 Task: Look for space in Borgomanero, Italy from 15th June, 2023 to 21st June, 2023 for 5 adults in price range Rs.14000 to Rs.25000. Place can be entire place with 3 bedrooms having 3 beds and 3 bathrooms. Property type can be house, flat, guest house. Amenities needed are: washing machine. Booking option can be shelf check-in. Required host language is English.
Action: Mouse moved to (492, 133)
Screenshot: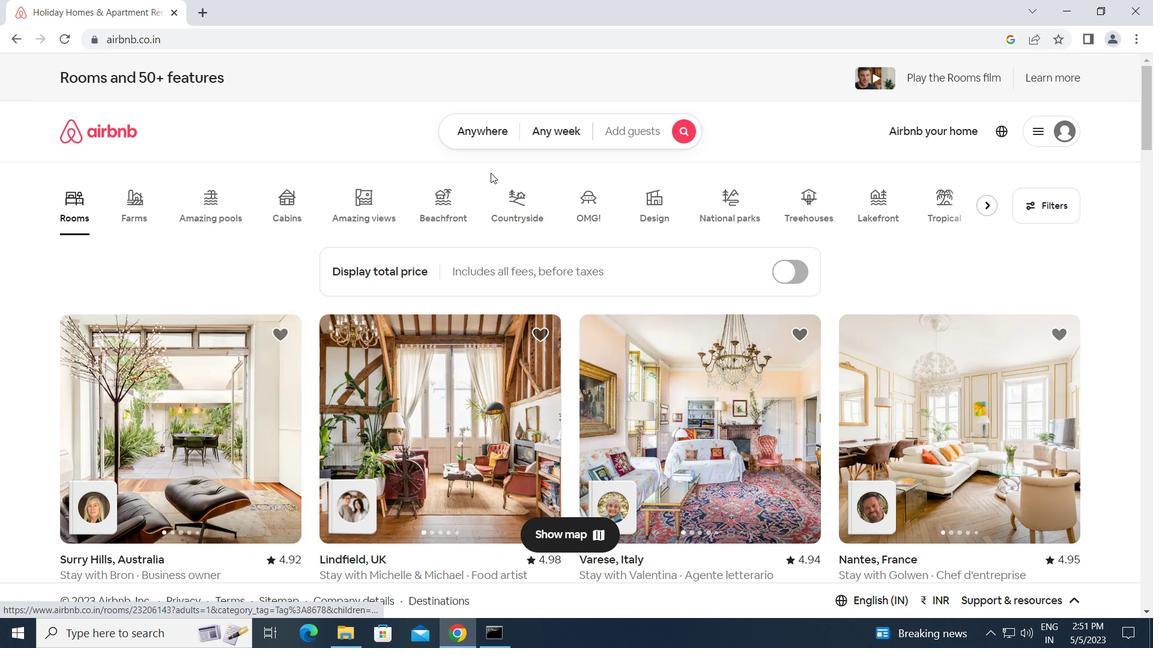 
Action: Mouse pressed left at (492, 133)
Screenshot: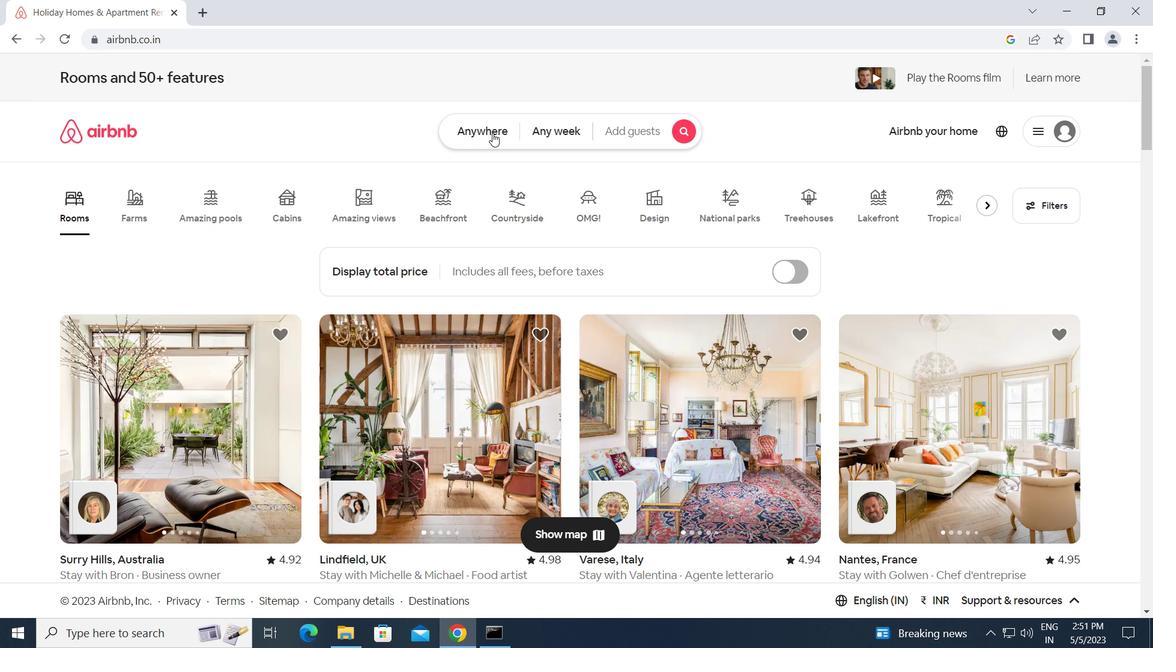 
Action: Mouse moved to (395, 181)
Screenshot: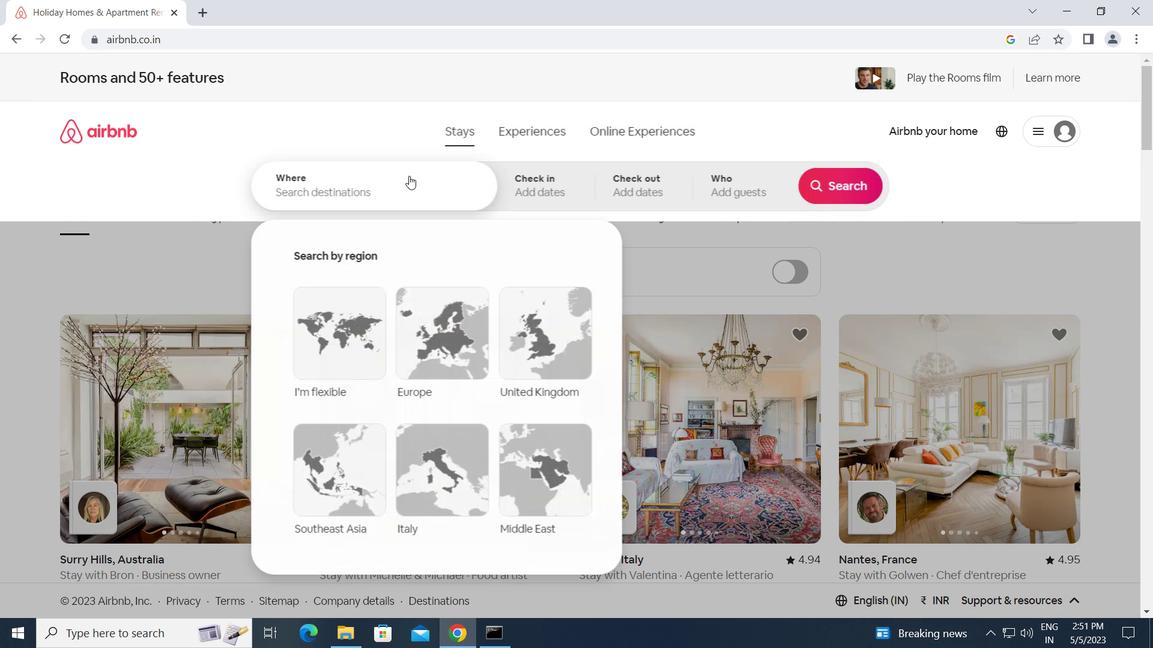 
Action: Mouse pressed left at (395, 181)
Screenshot: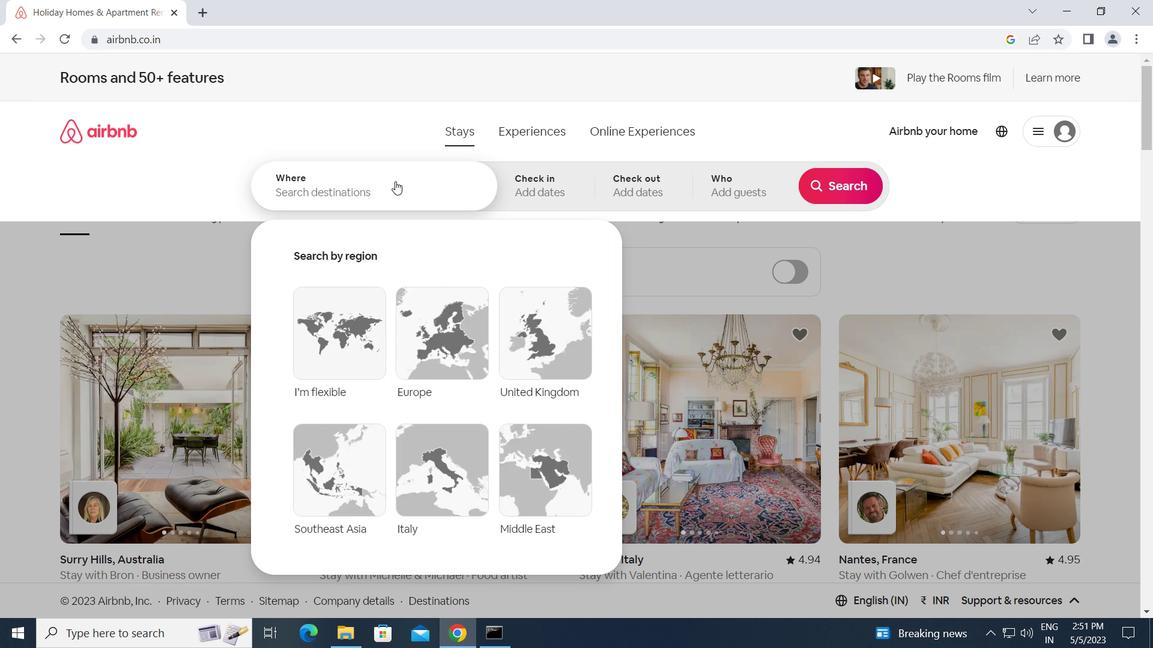 
Action: Key pressed b<Key.caps_lock>orgomanero,<Key.space><Key.caps_lock>i<Key.caps_lock>taly<Key.enter>
Screenshot: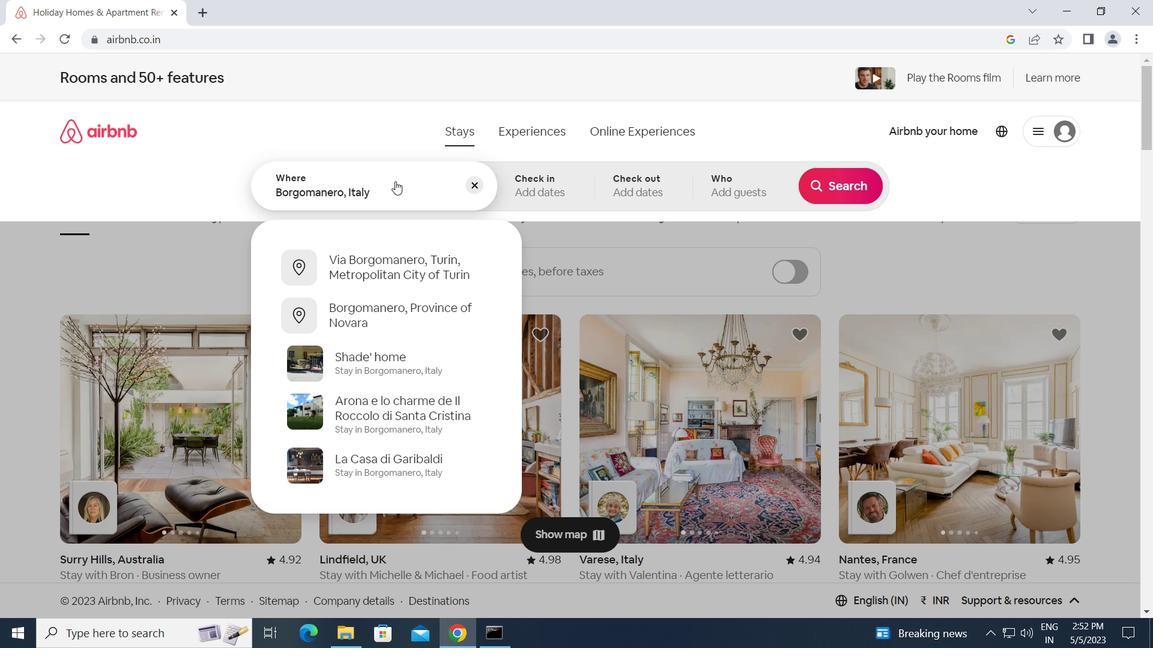 
Action: Mouse moved to (756, 437)
Screenshot: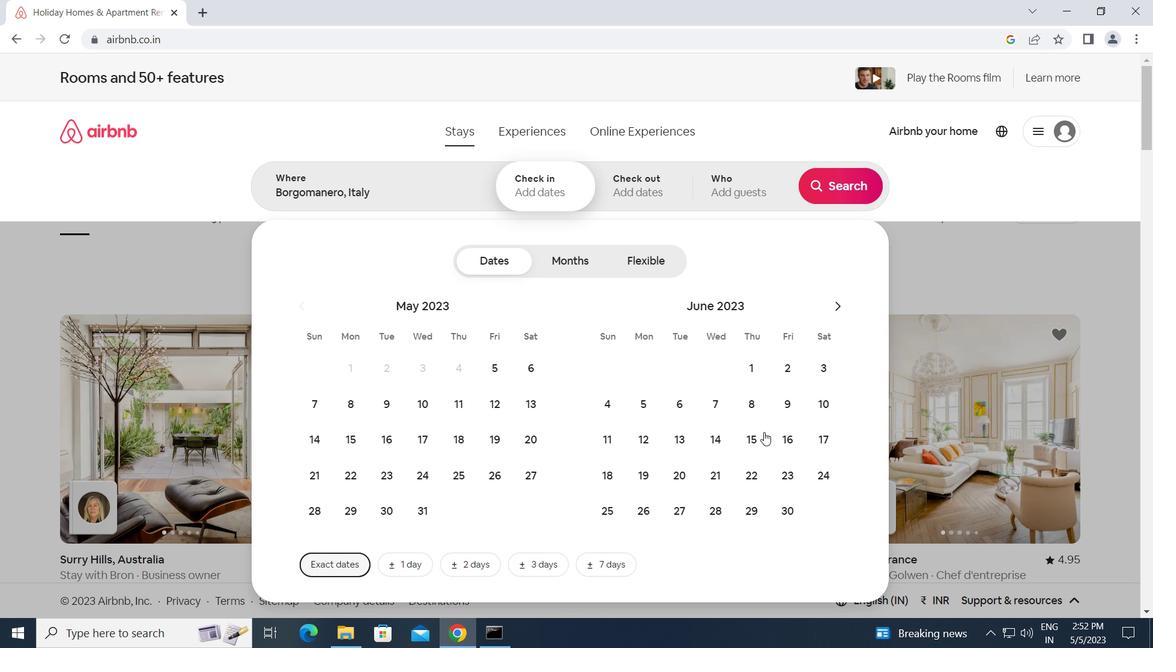 
Action: Mouse pressed left at (756, 437)
Screenshot: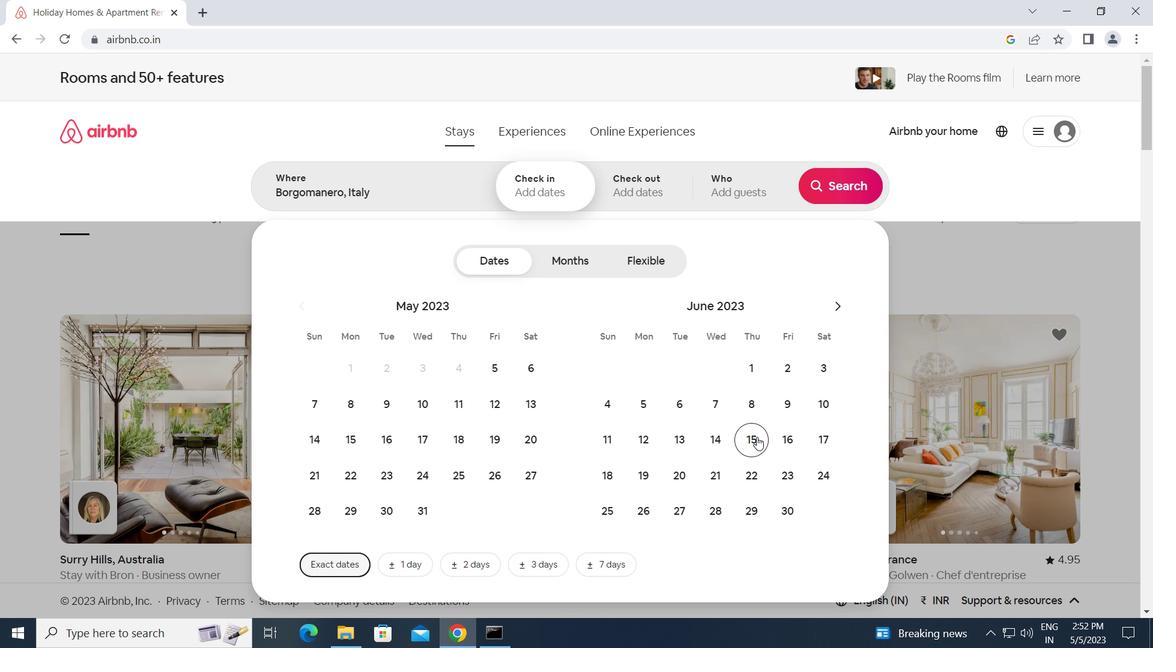 
Action: Mouse moved to (711, 470)
Screenshot: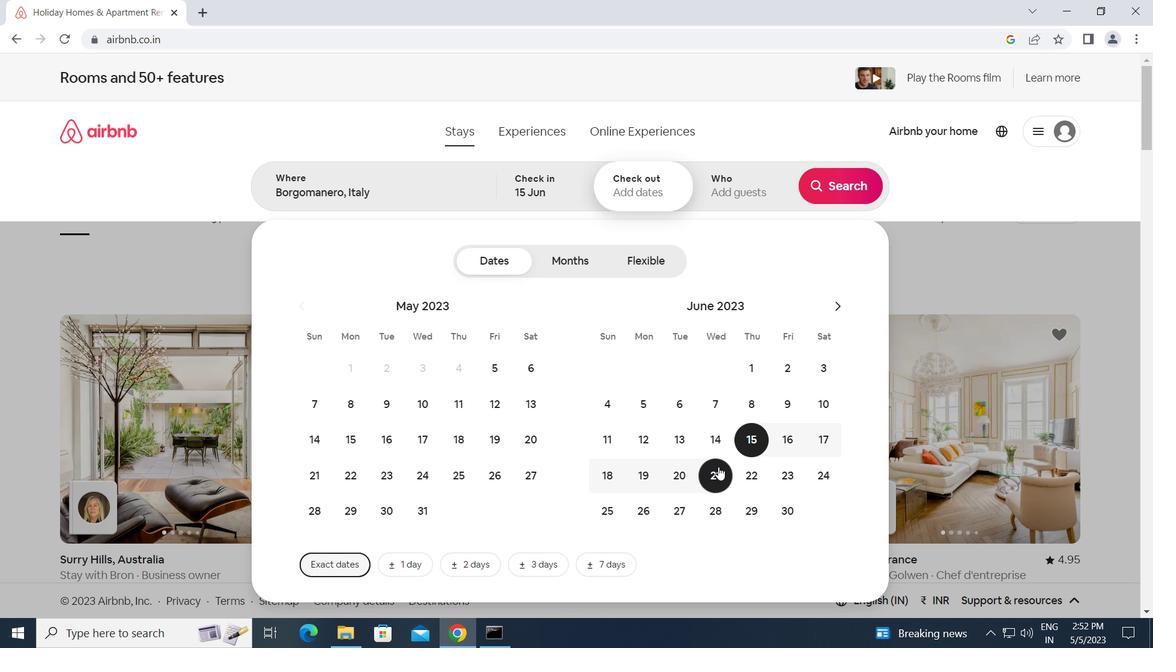 
Action: Mouse pressed left at (711, 470)
Screenshot: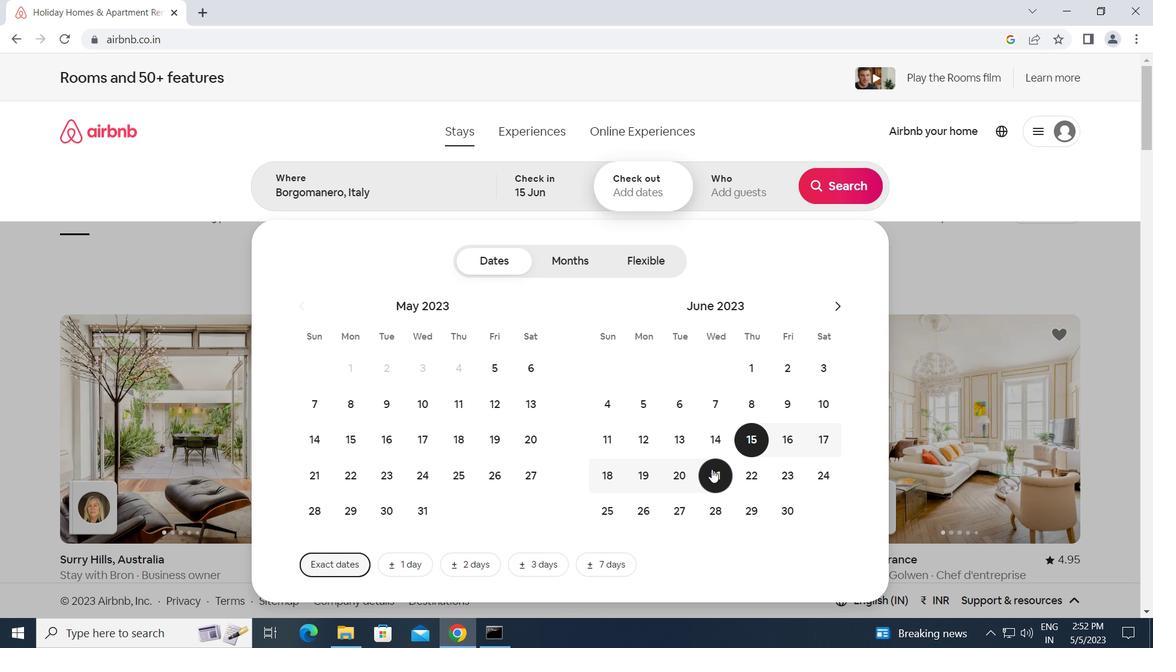 
Action: Mouse moved to (724, 195)
Screenshot: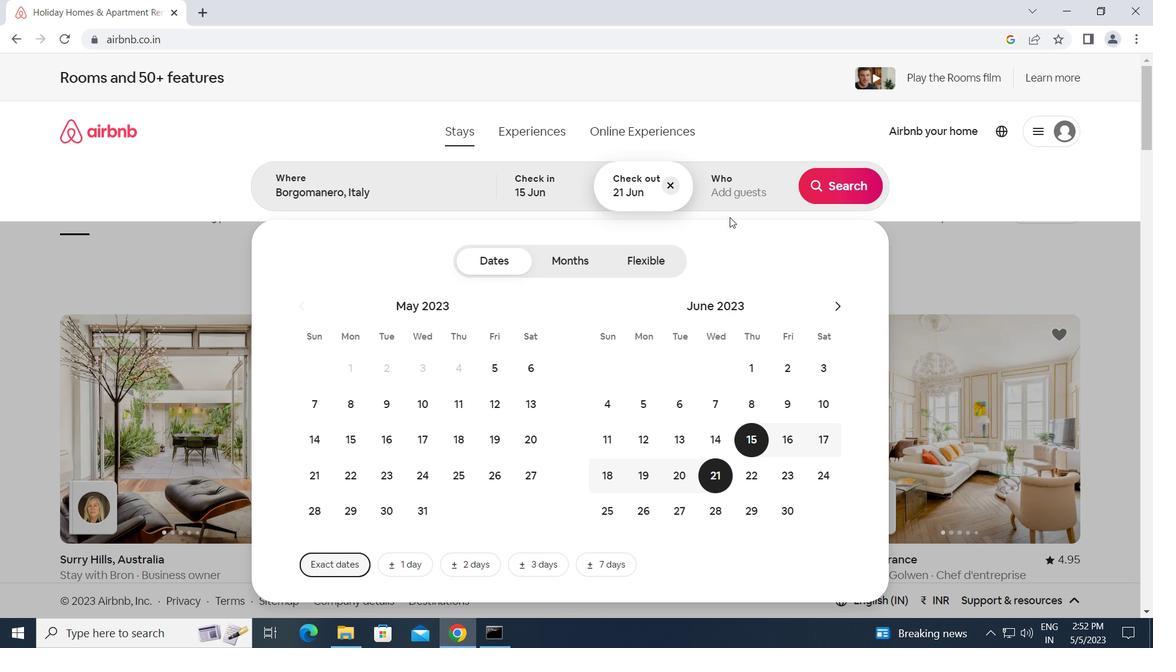 
Action: Mouse pressed left at (724, 195)
Screenshot: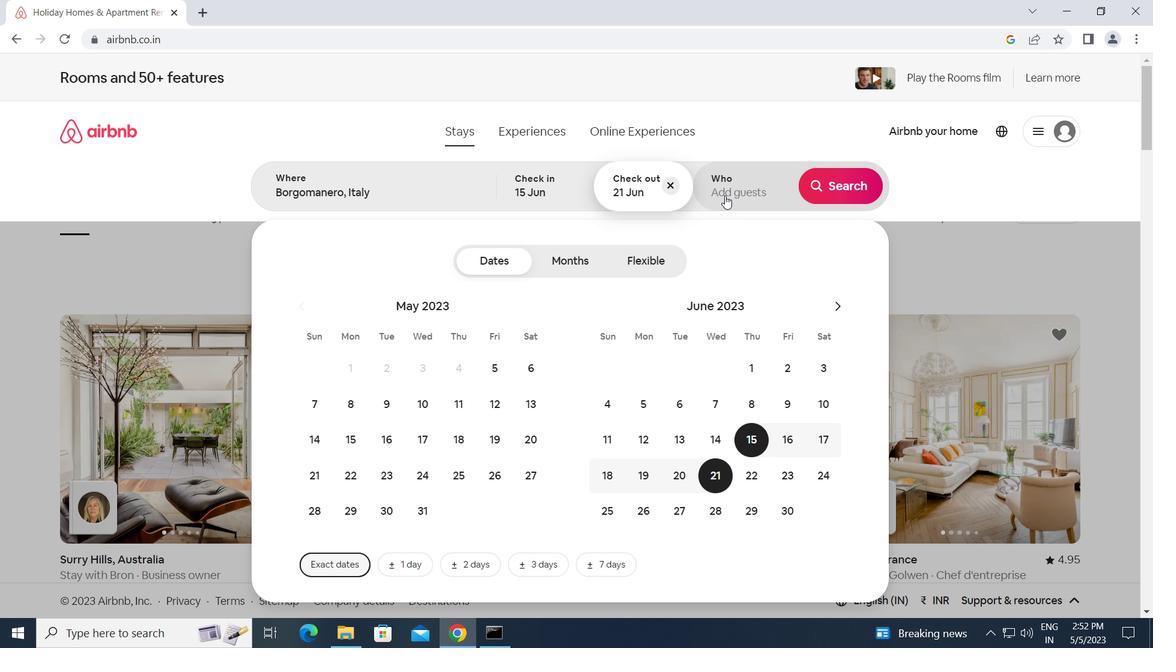 
Action: Mouse moved to (849, 263)
Screenshot: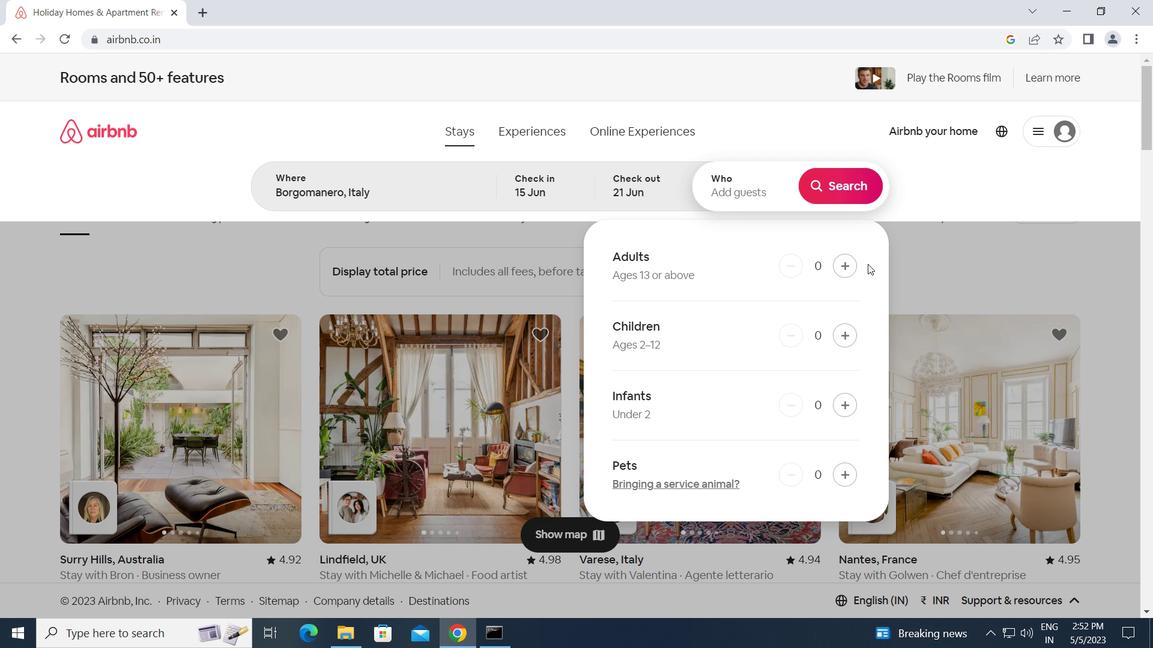 
Action: Mouse pressed left at (849, 263)
Screenshot: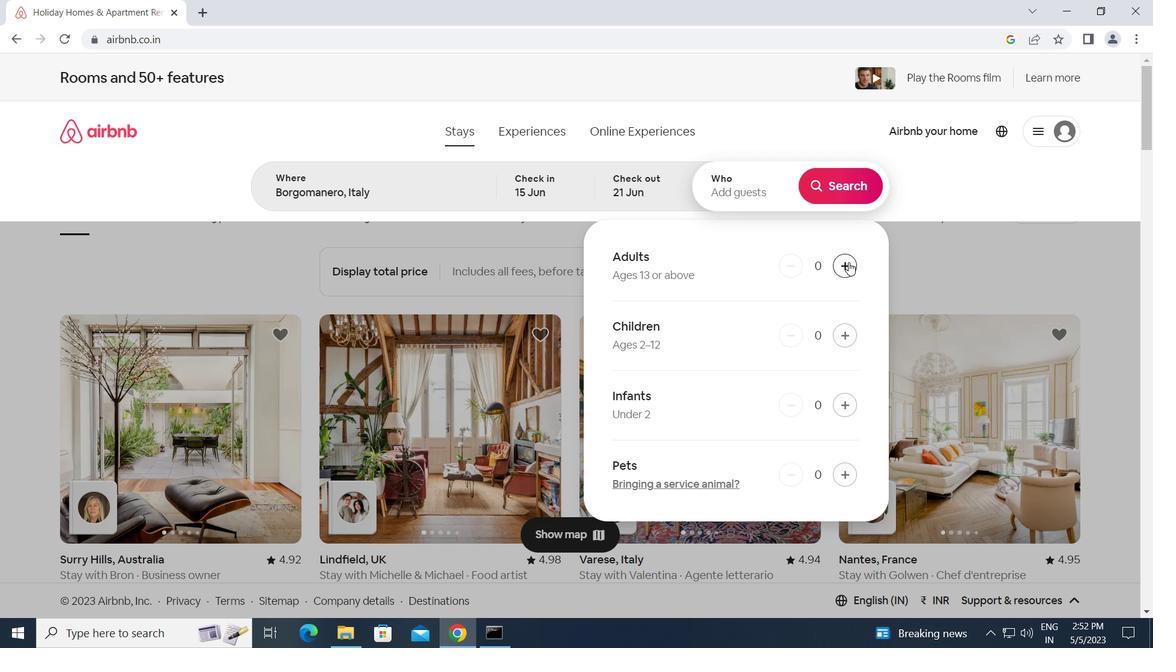 
Action: Mouse pressed left at (849, 263)
Screenshot: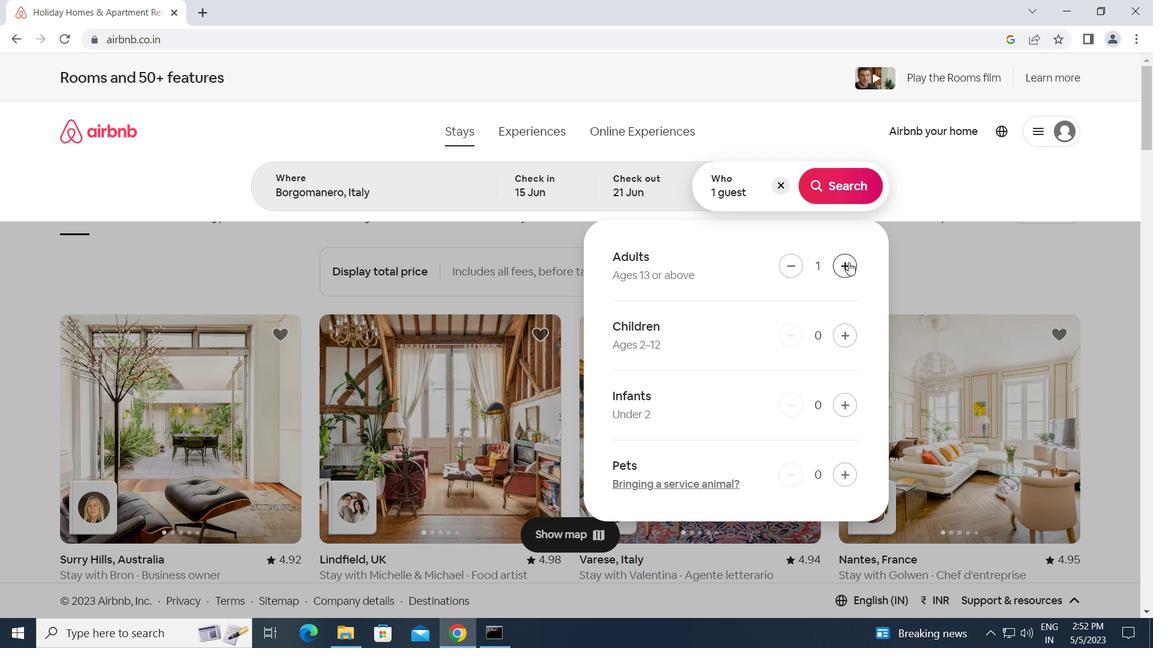 
Action: Mouse pressed left at (849, 263)
Screenshot: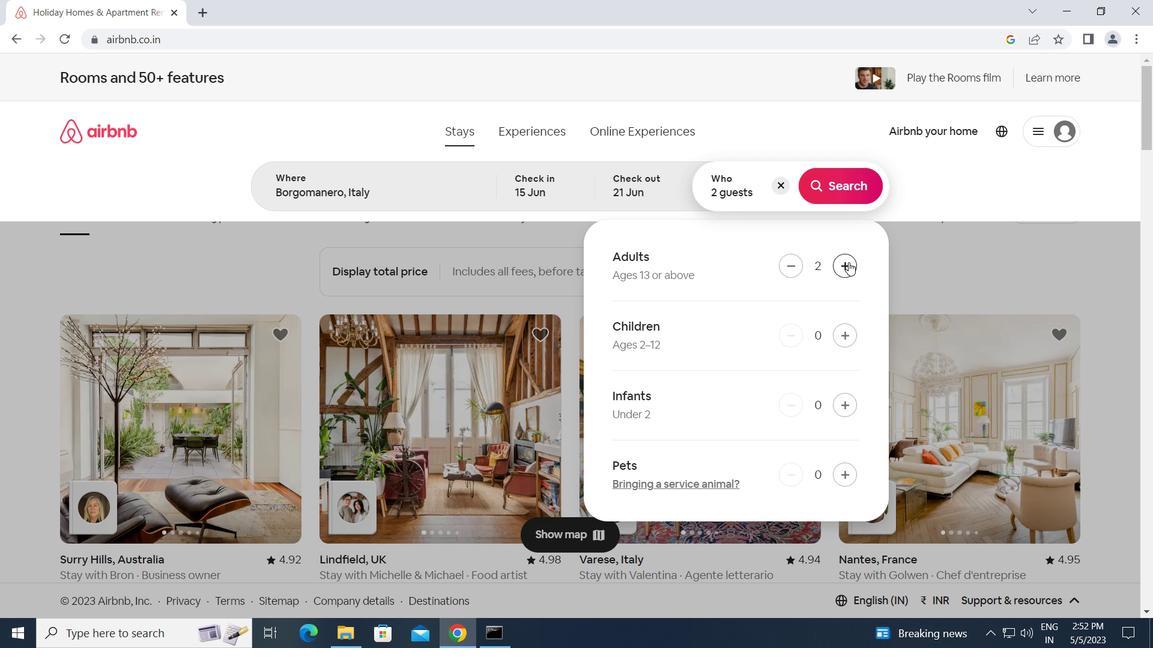 
Action: Mouse pressed left at (849, 263)
Screenshot: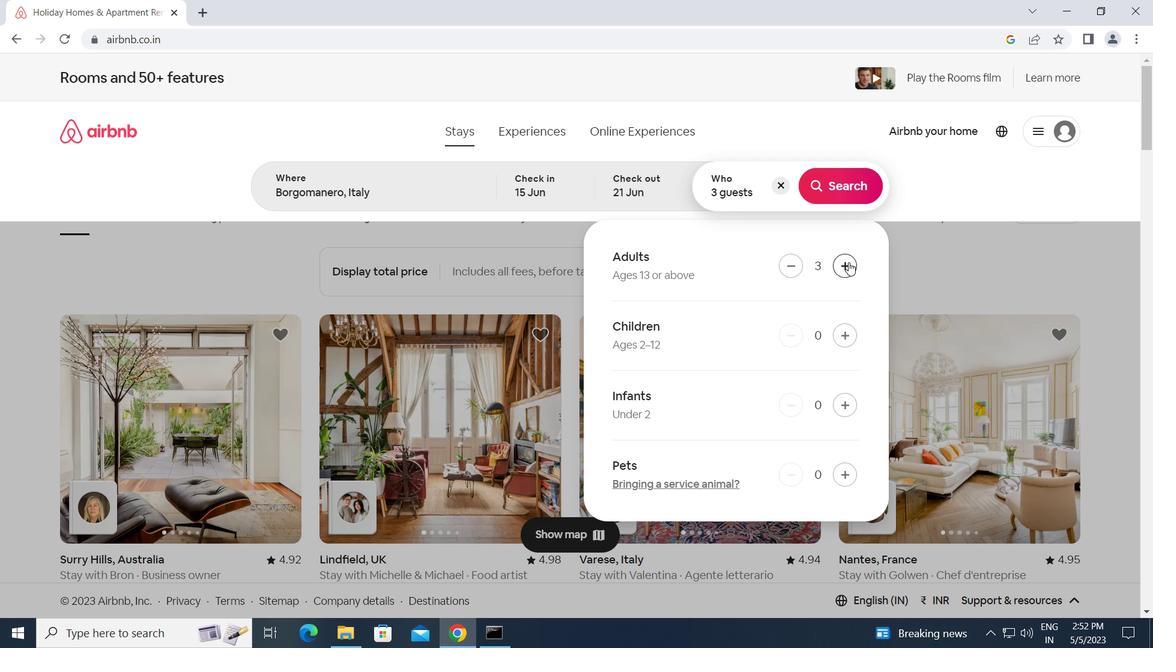 
Action: Mouse pressed left at (849, 263)
Screenshot: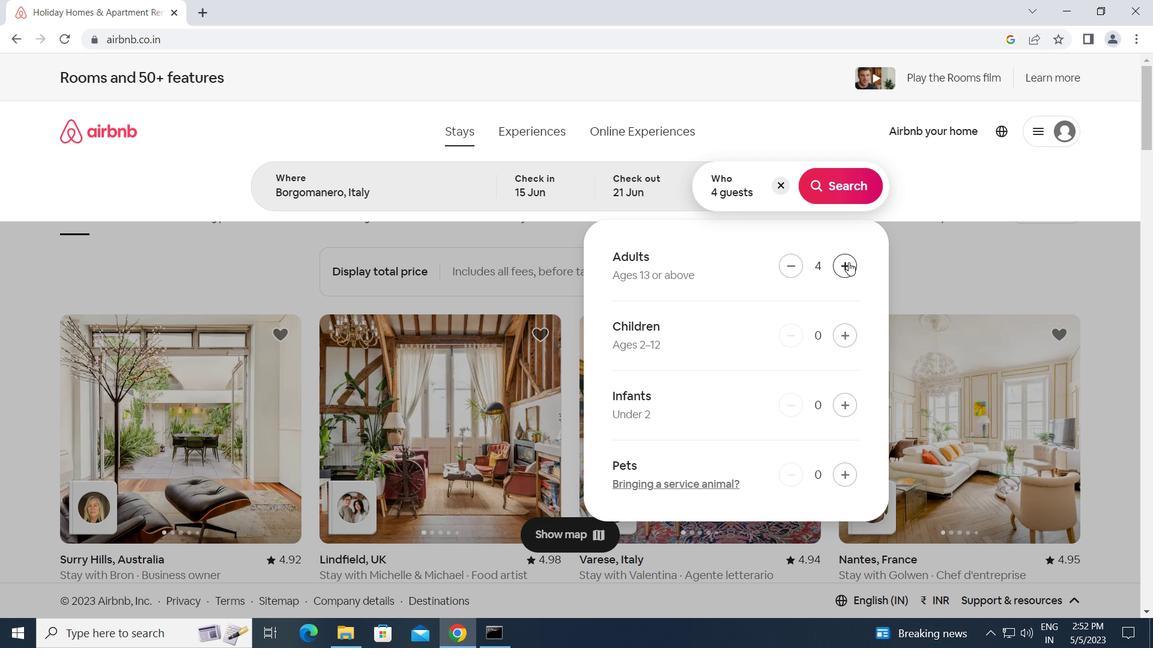 
Action: Mouse moved to (837, 181)
Screenshot: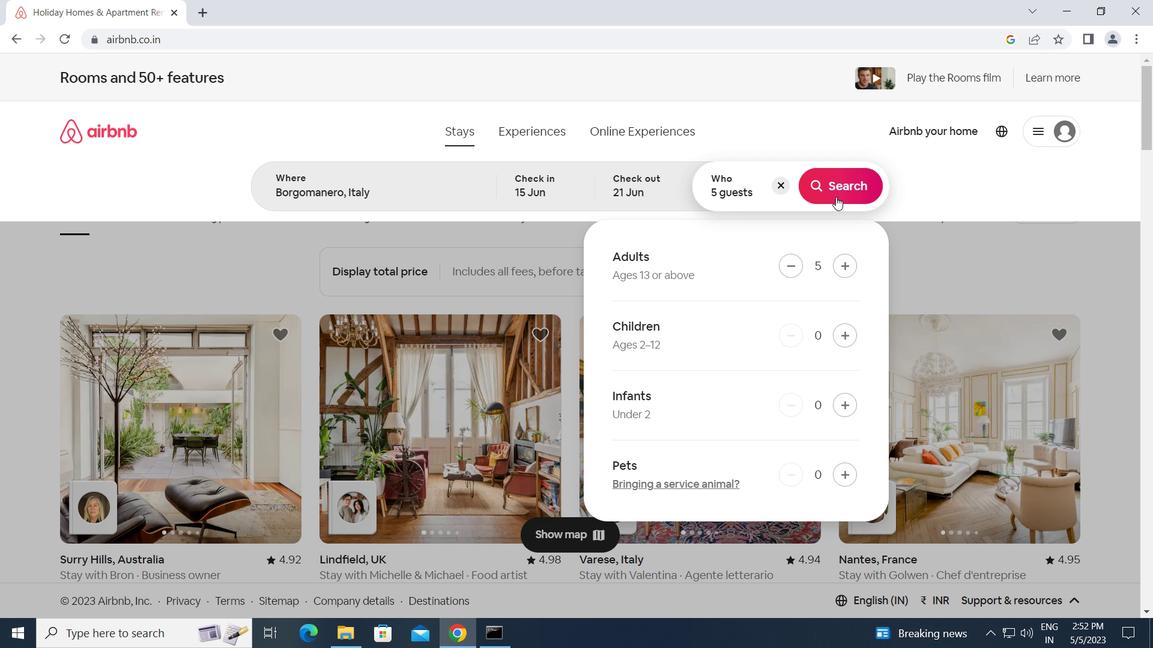 
Action: Mouse pressed left at (837, 181)
Screenshot: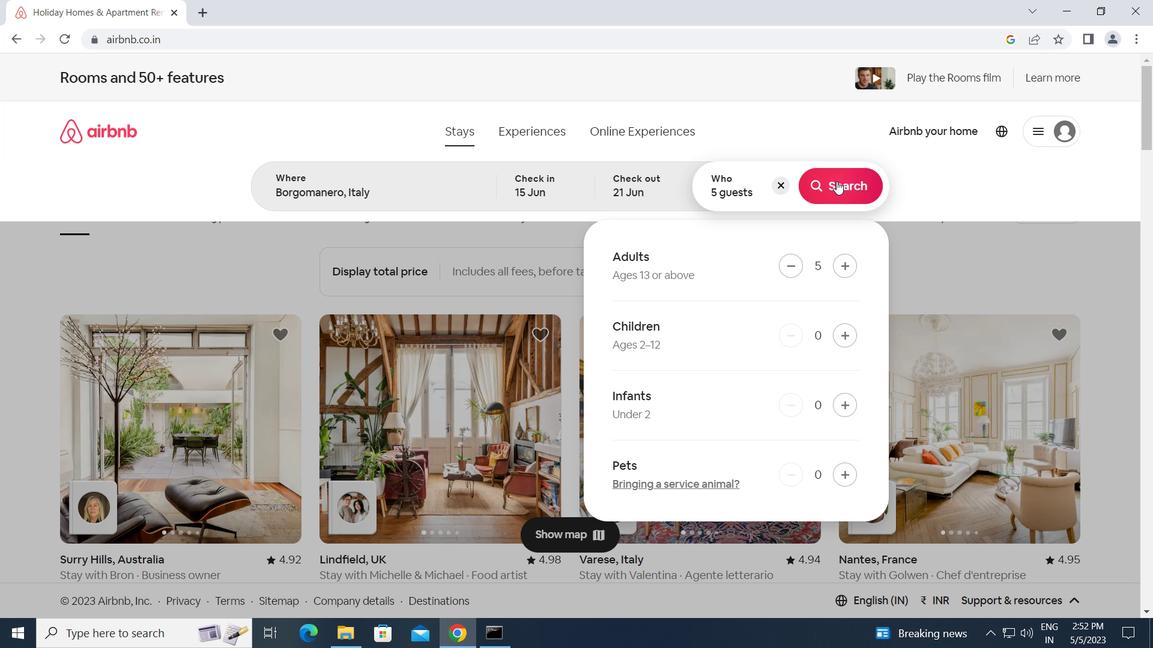 
Action: Mouse moved to (1083, 142)
Screenshot: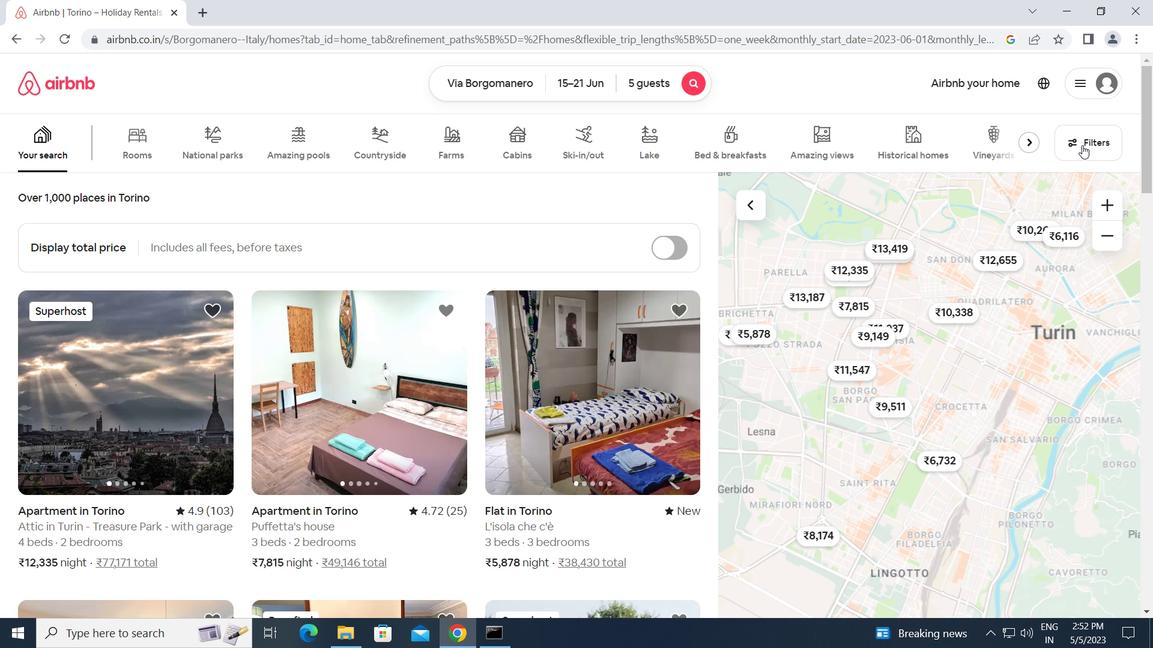 
Action: Mouse pressed left at (1083, 142)
Screenshot: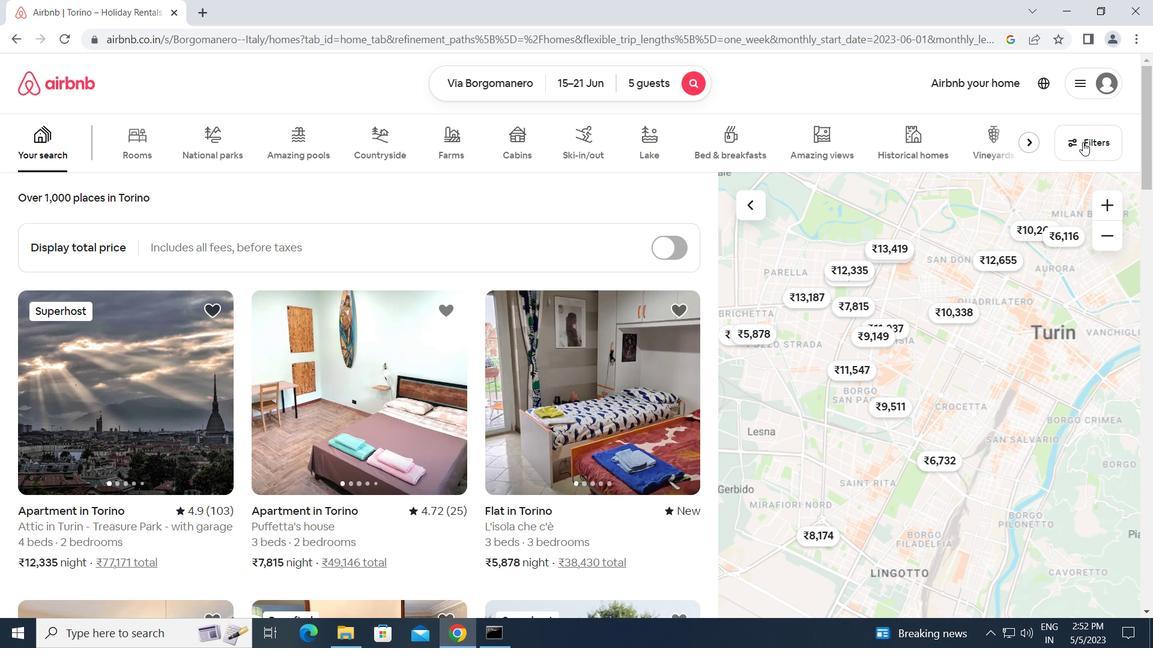 
Action: Mouse moved to (363, 481)
Screenshot: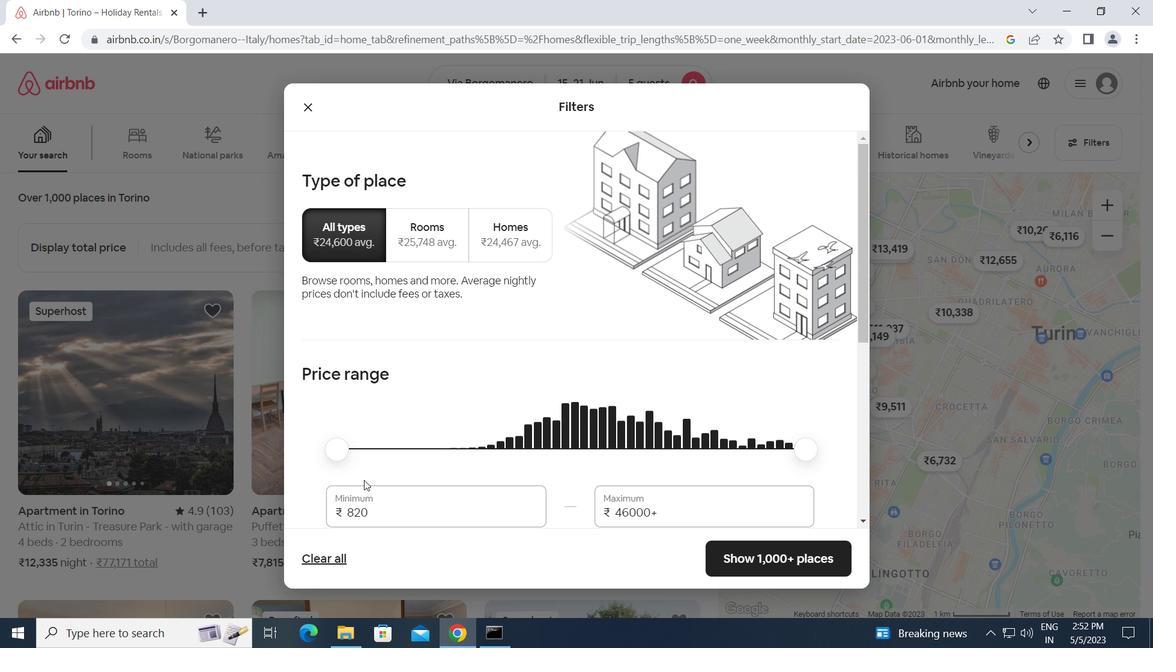 
Action: Mouse scrolled (363, 480) with delta (0, 0)
Screenshot: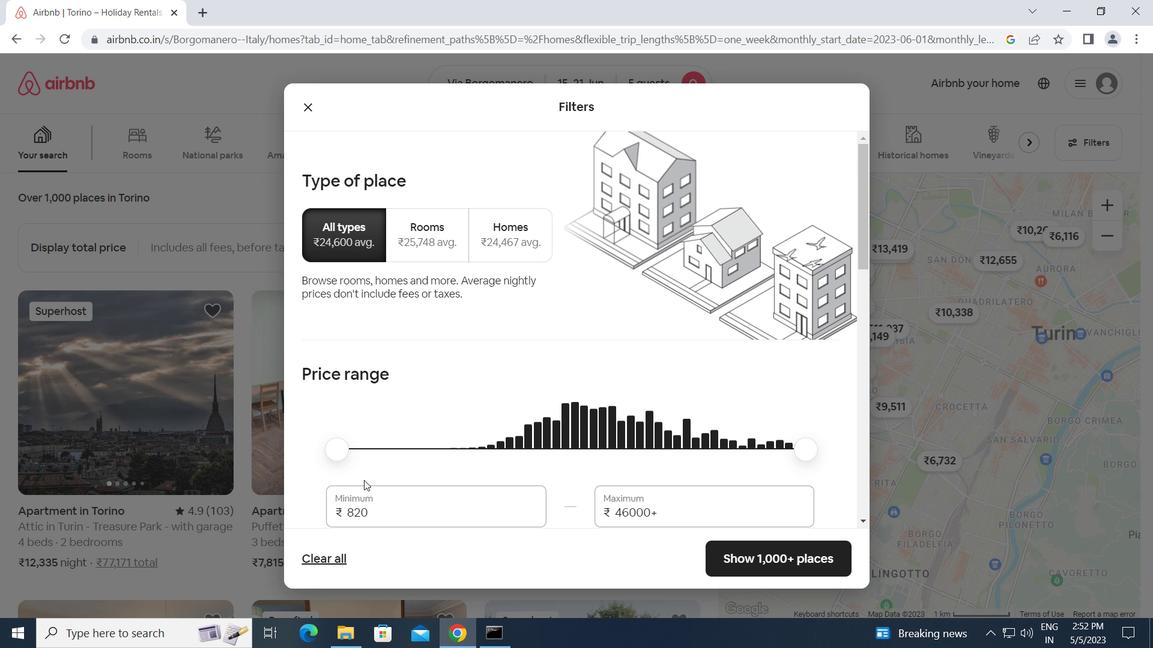 
Action: Mouse scrolled (363, 480) with delta (0, 0)
Screenshot: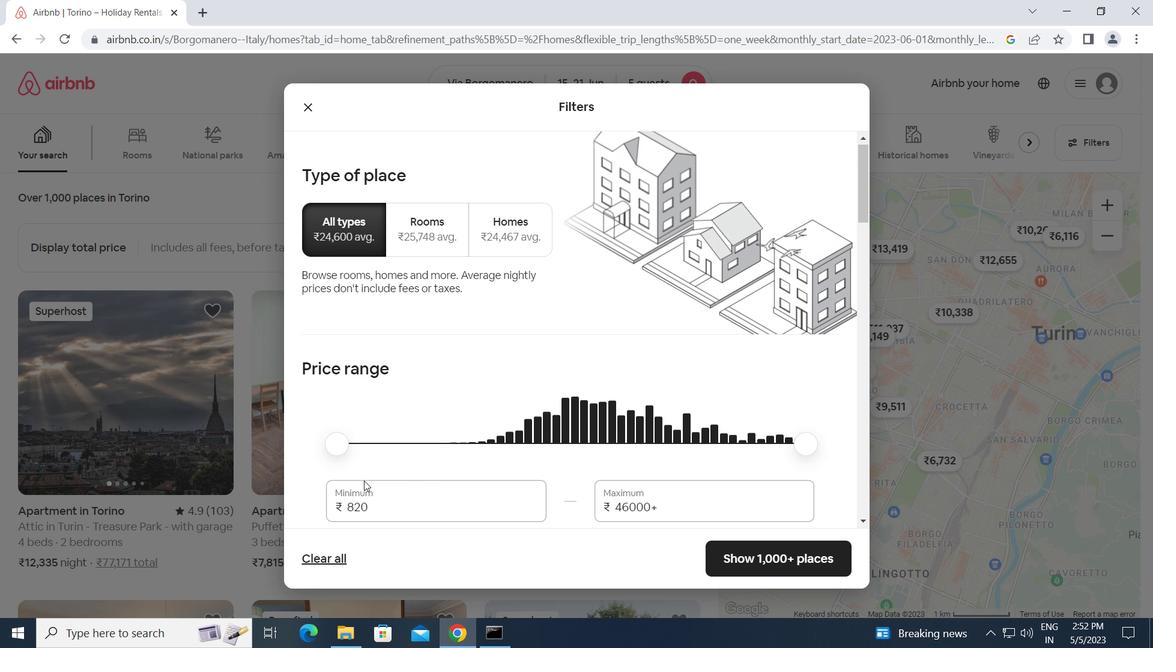 
Action: Mouse moved to (387, 369)
Screenshot: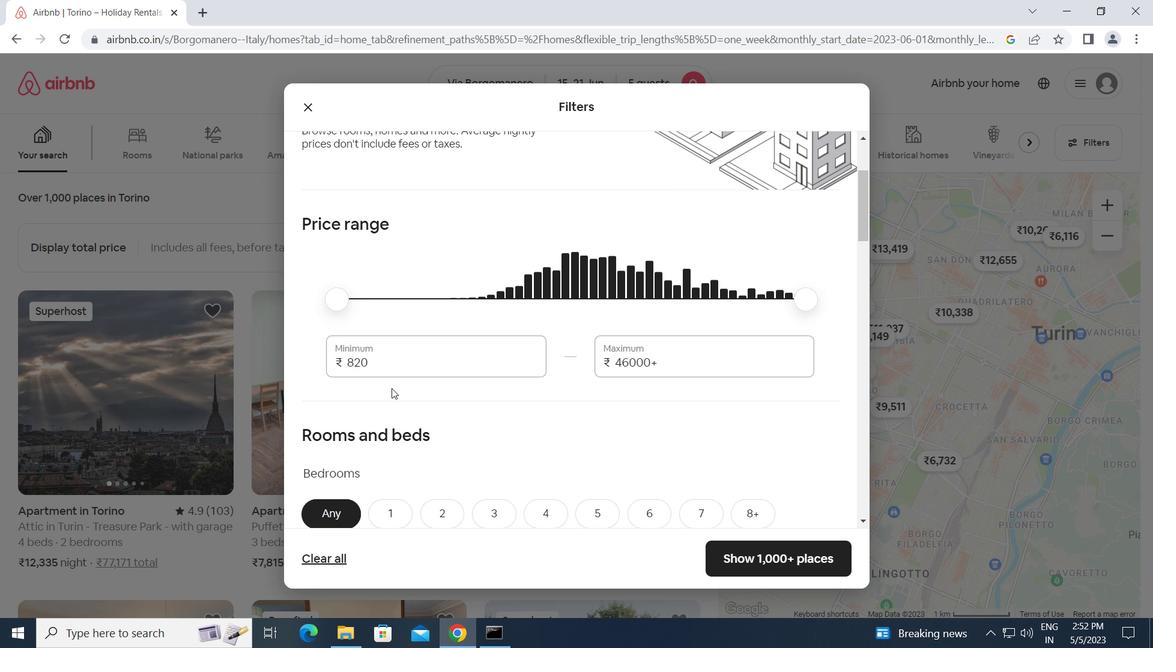 
Action: Mouse pressed left at (387, 369)
Screenshot: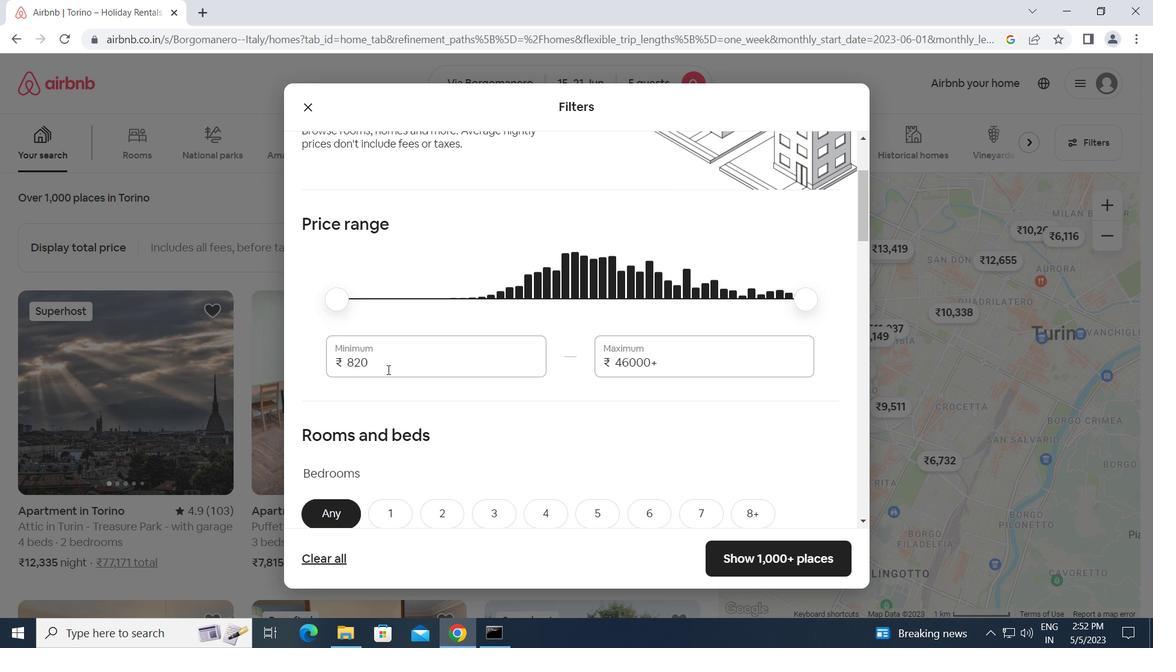 
Action: Mouse moved to (327, 365)
Screenshot: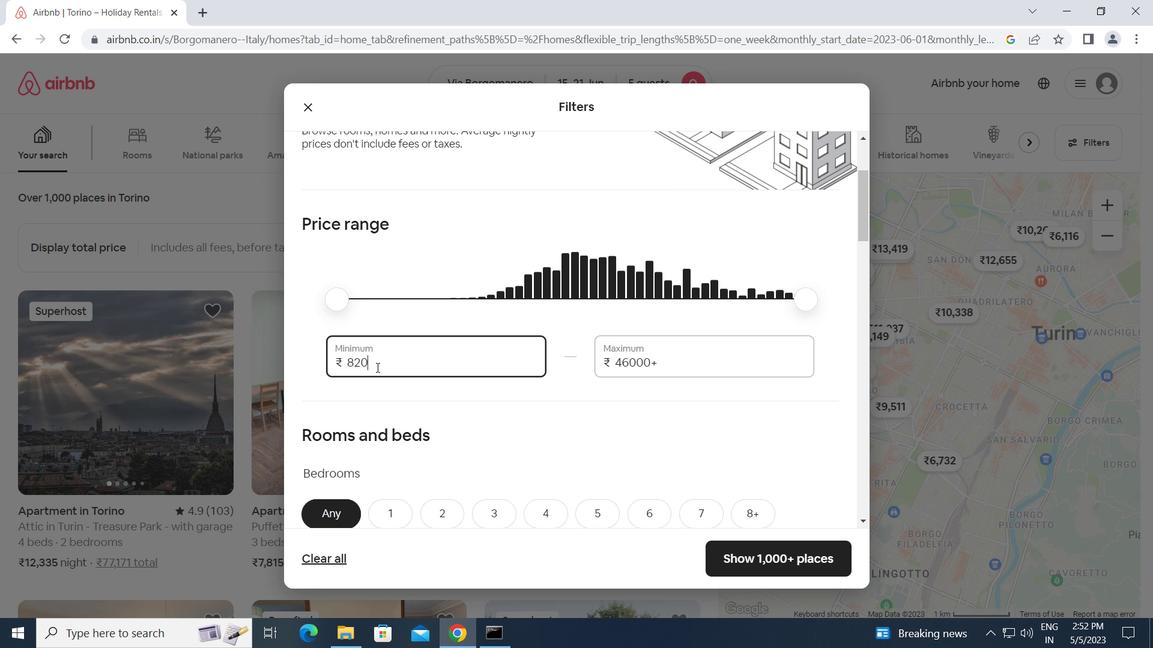 
Action: Key pressed 14
Screenshot: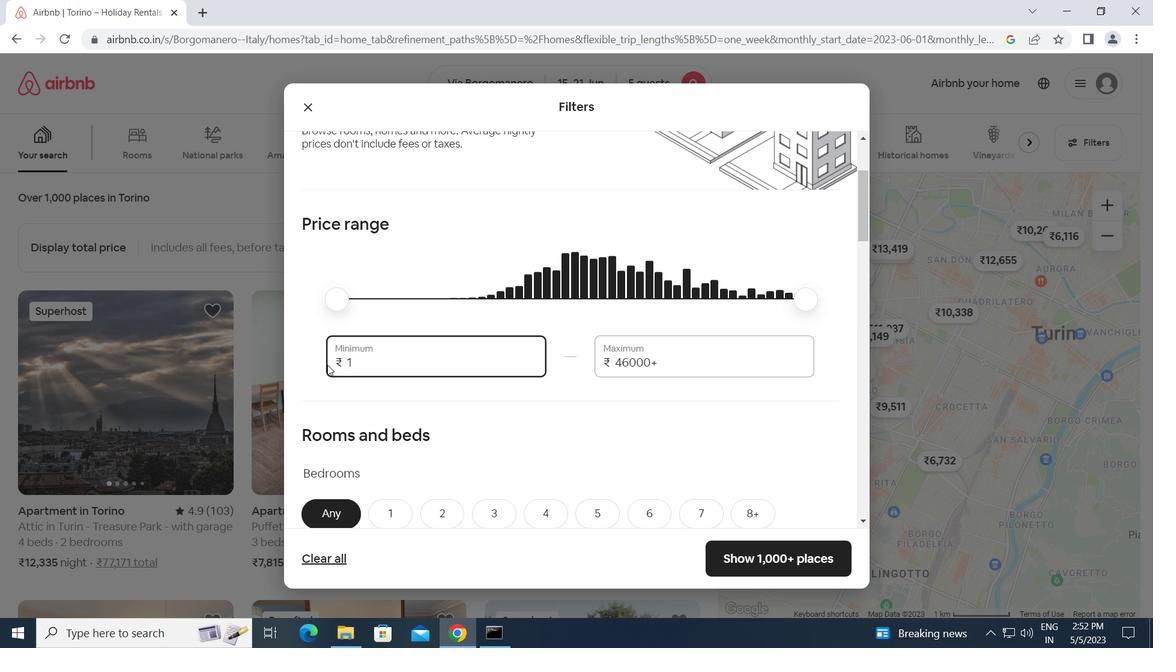
Action: Mouse moved to (306, 402)
Screenshot: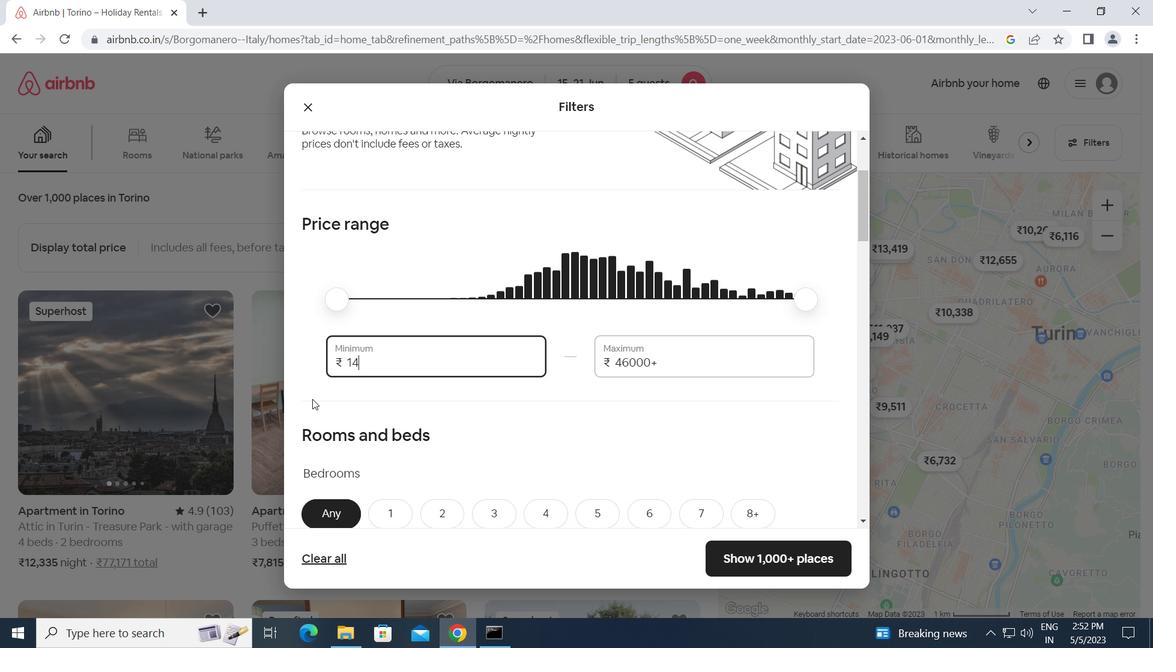 
Action: Key pressed 000<Key.tab>25000
Screenshot: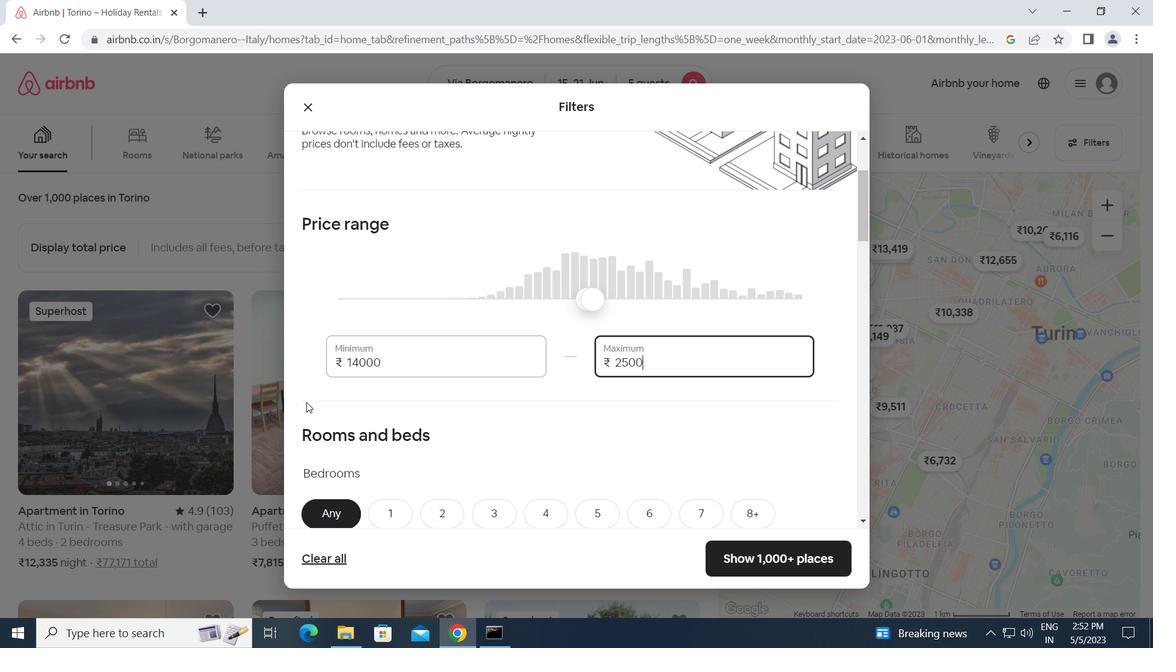 
Action: Mouse moved to (446, 482)
Screenshot: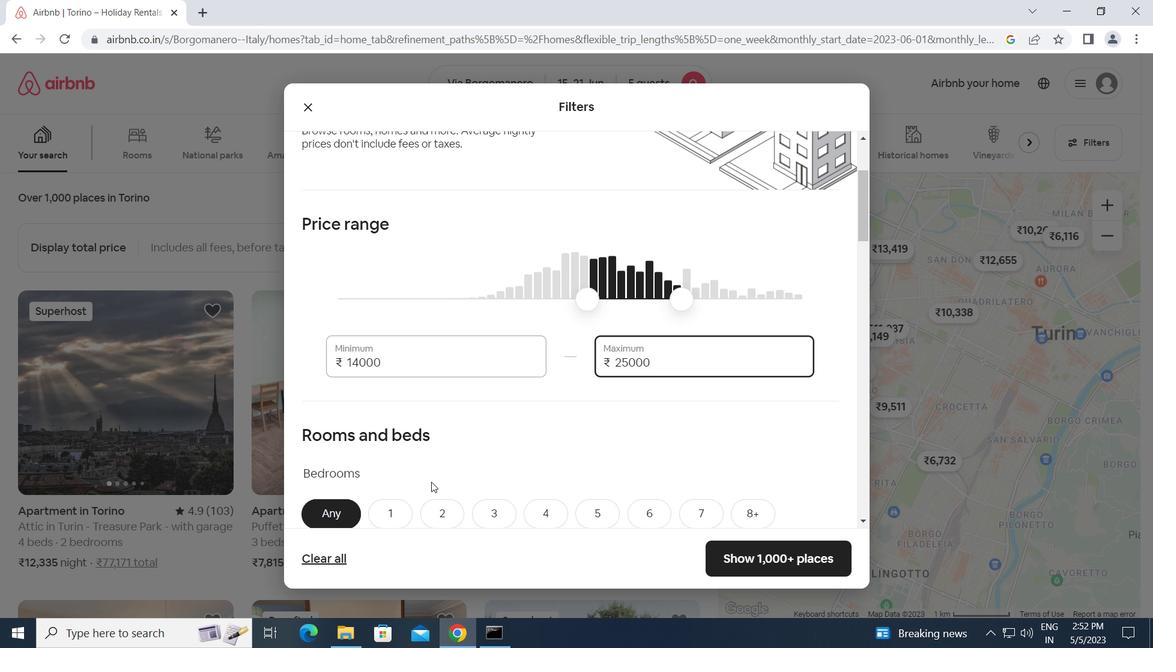 
Action: Mouse scrolled (446, 482) with delta (0, 0)
Screenshot: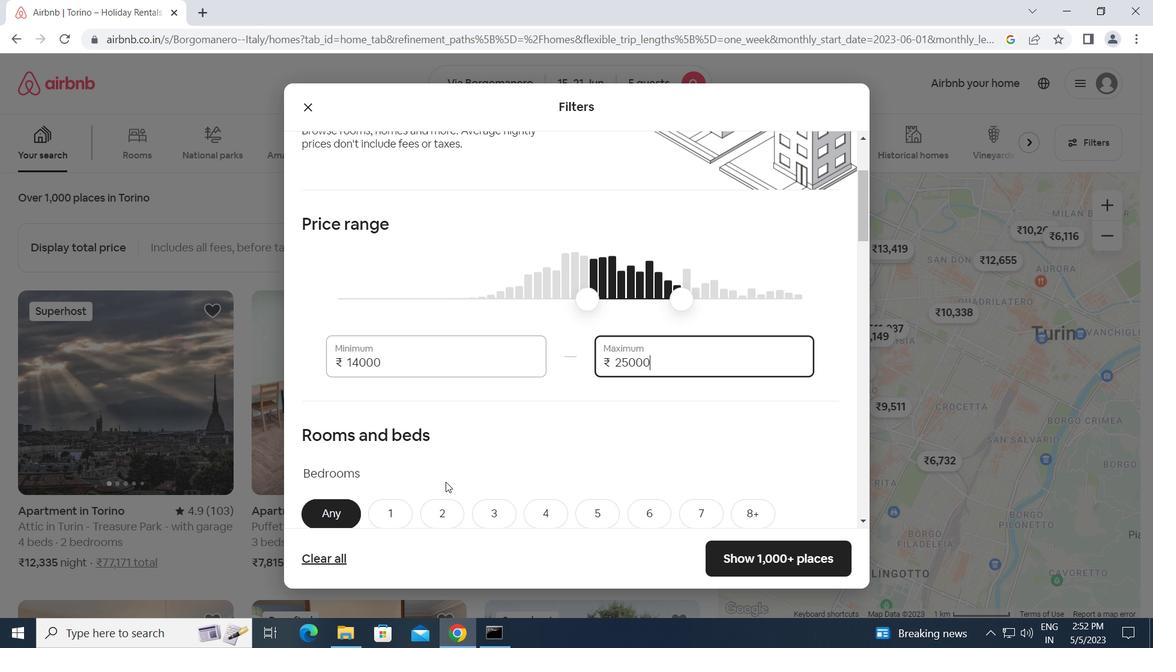 
Action: Mouse scrolled (446, 482) with delta (0, 0)
Screenshot: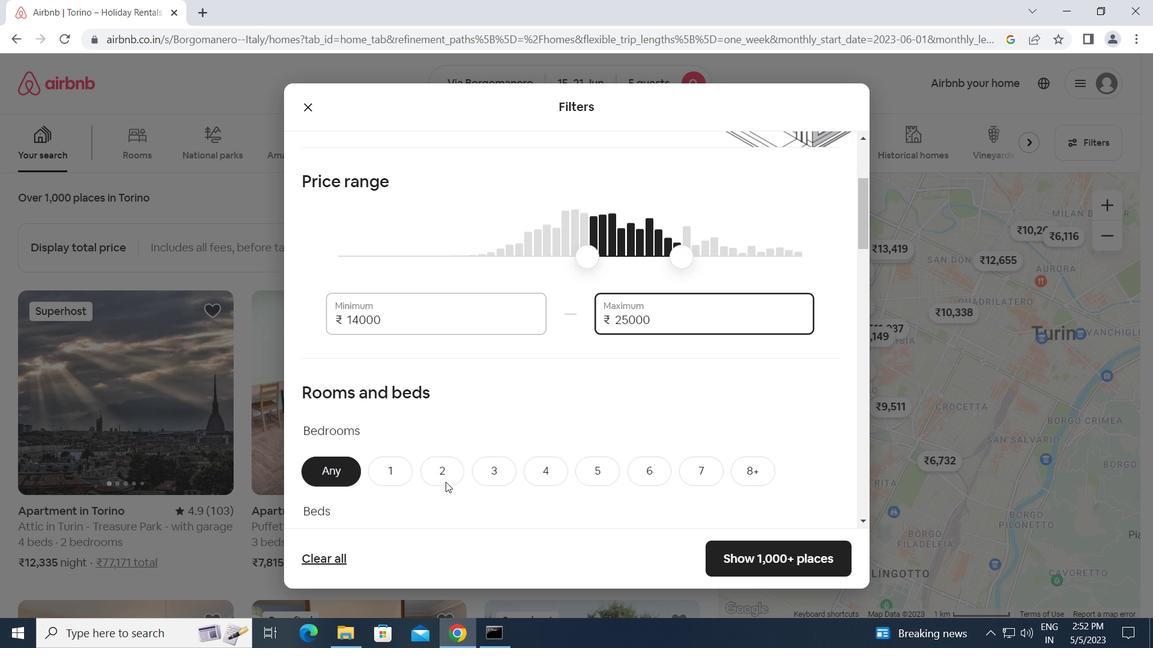 
Action: Mouse scrolled (446, 482) with delta (0, 0)
Screenshot: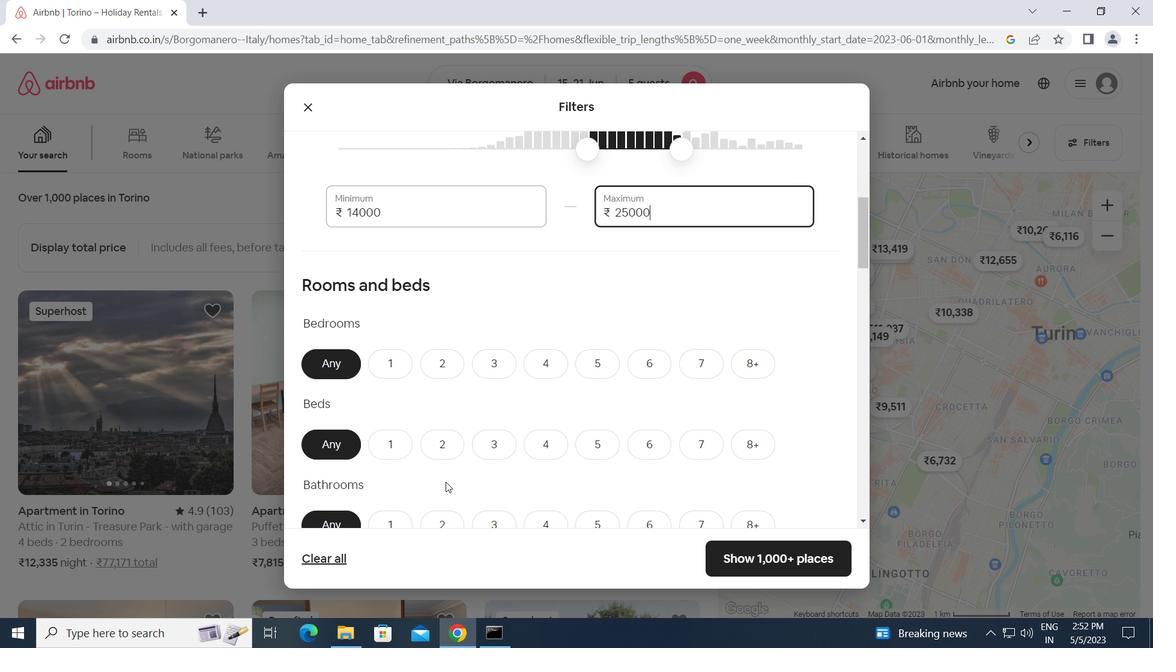 
Action: Mouse moved to (497, 294)
Screenshot: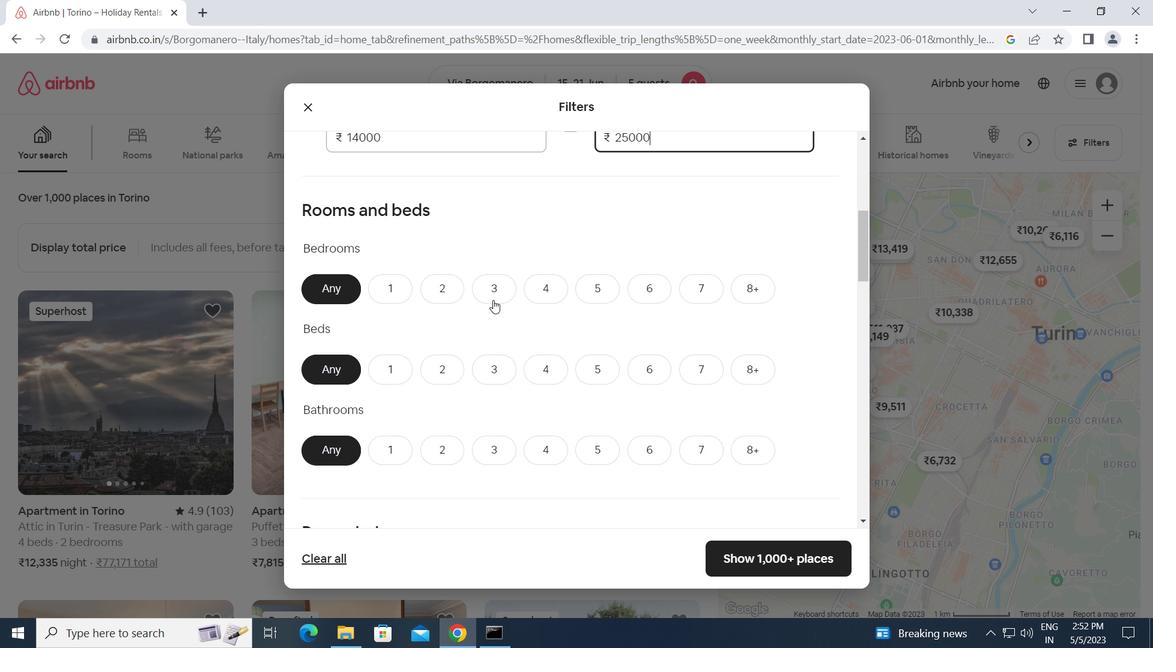 
Action: Mouse pressed left at (497, 294)
Screenshot: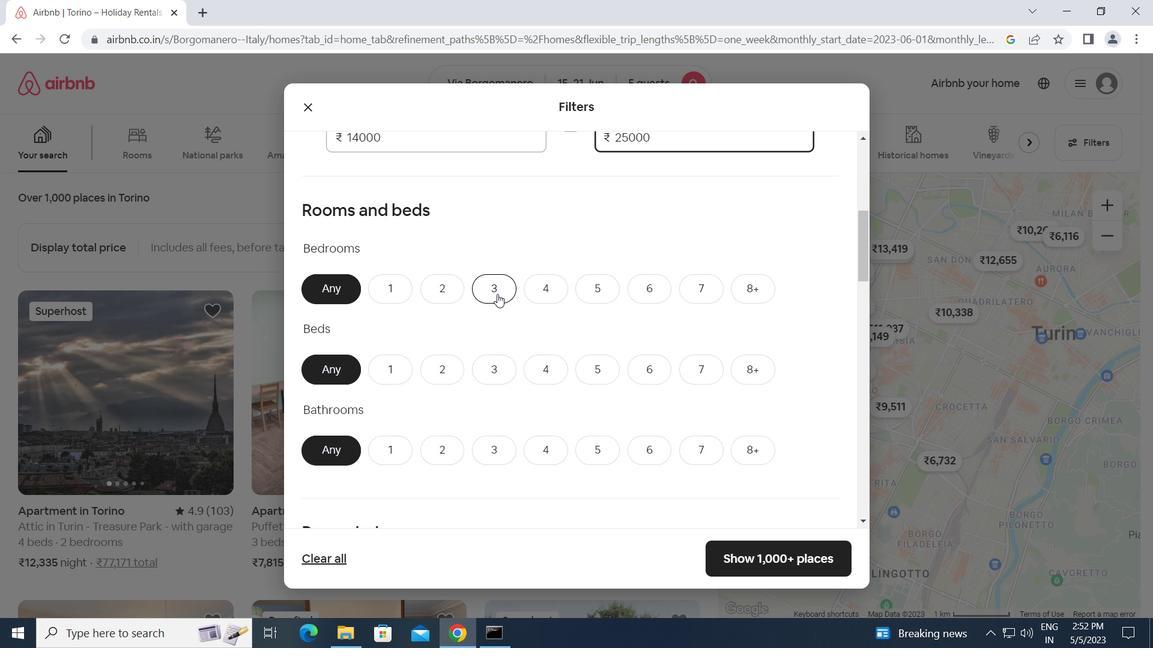 
Action: Mouse moved to (490, 368)
Screenshot: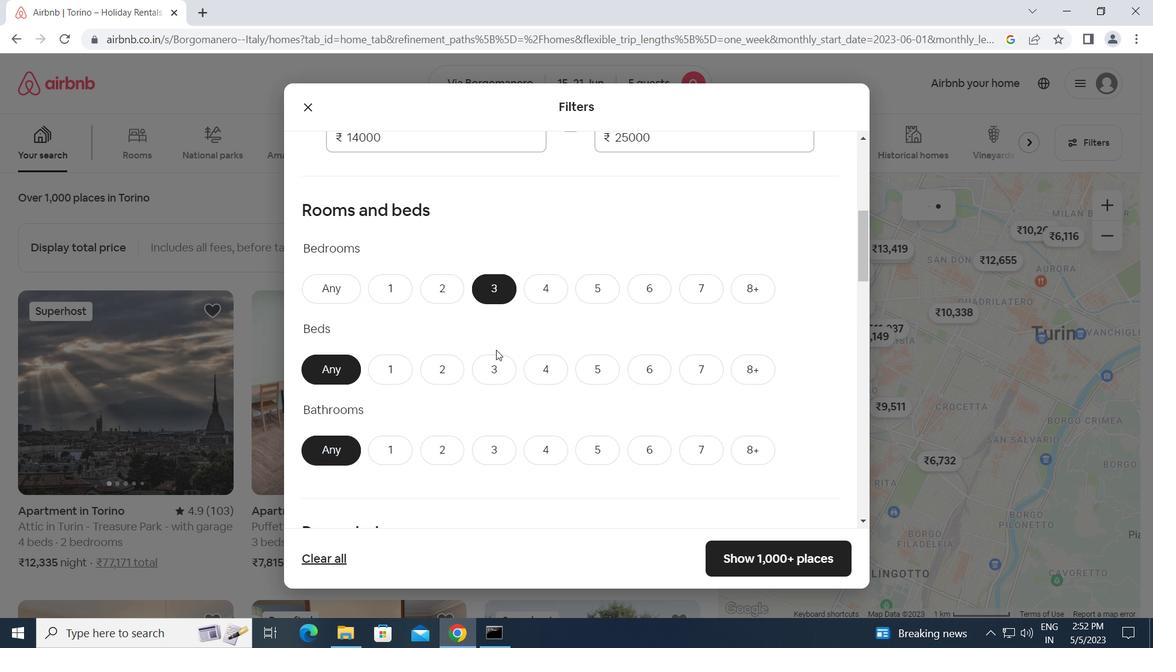 
Action: Mouse pressed left at (490, 368)
Screenshot: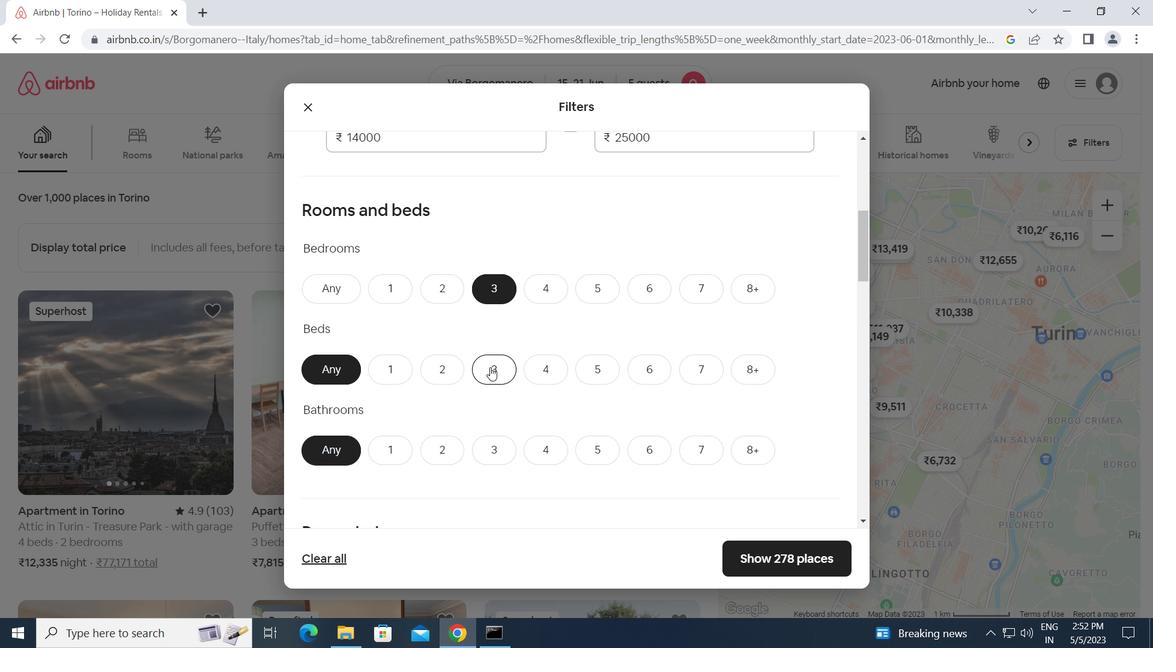 
Action: Mouse moved to (504, 449)
Screenshot: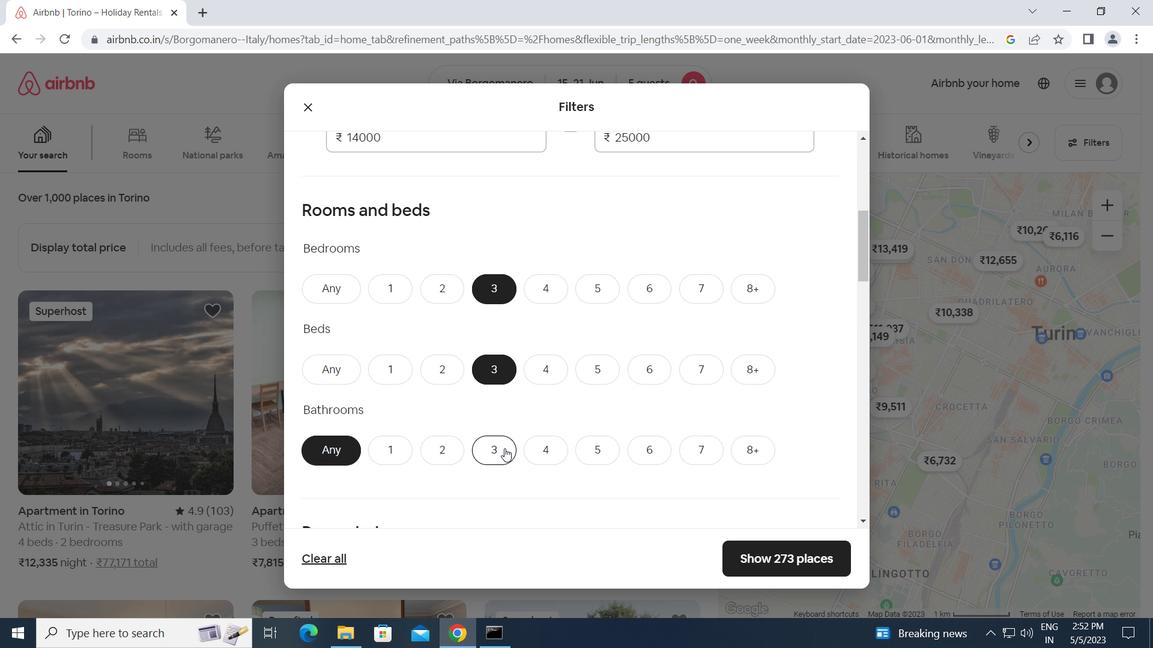 
Action: Mouse pressed left at (504, 449)
Screenshot: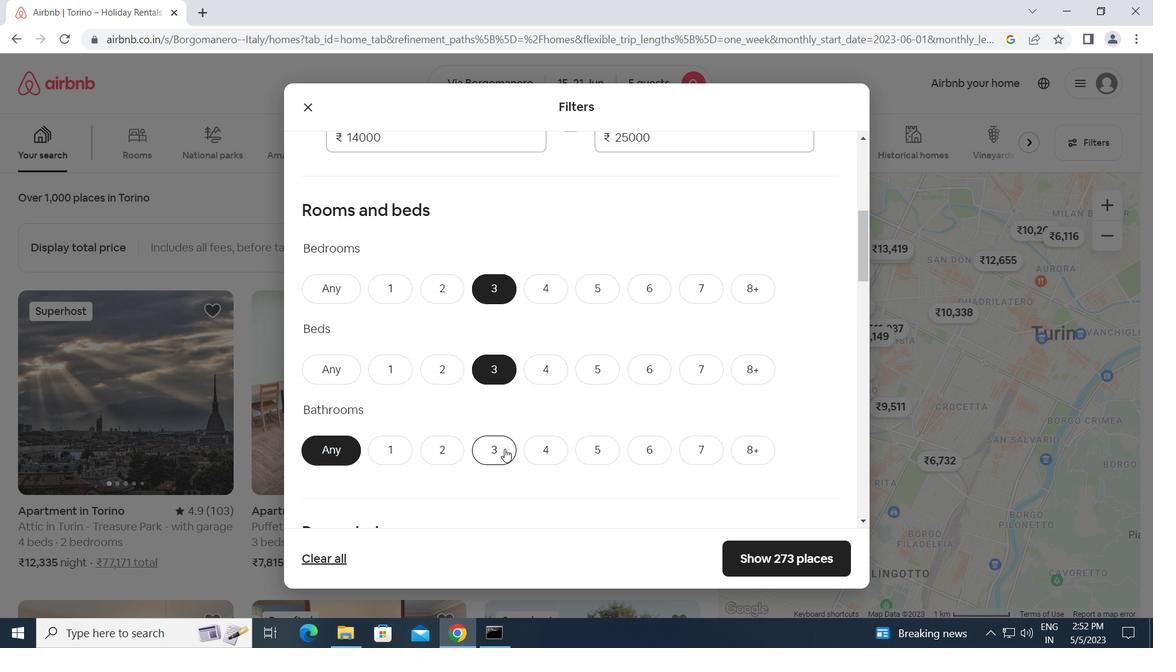 
Action: Mouse moved to (505, 449)
Screenshot: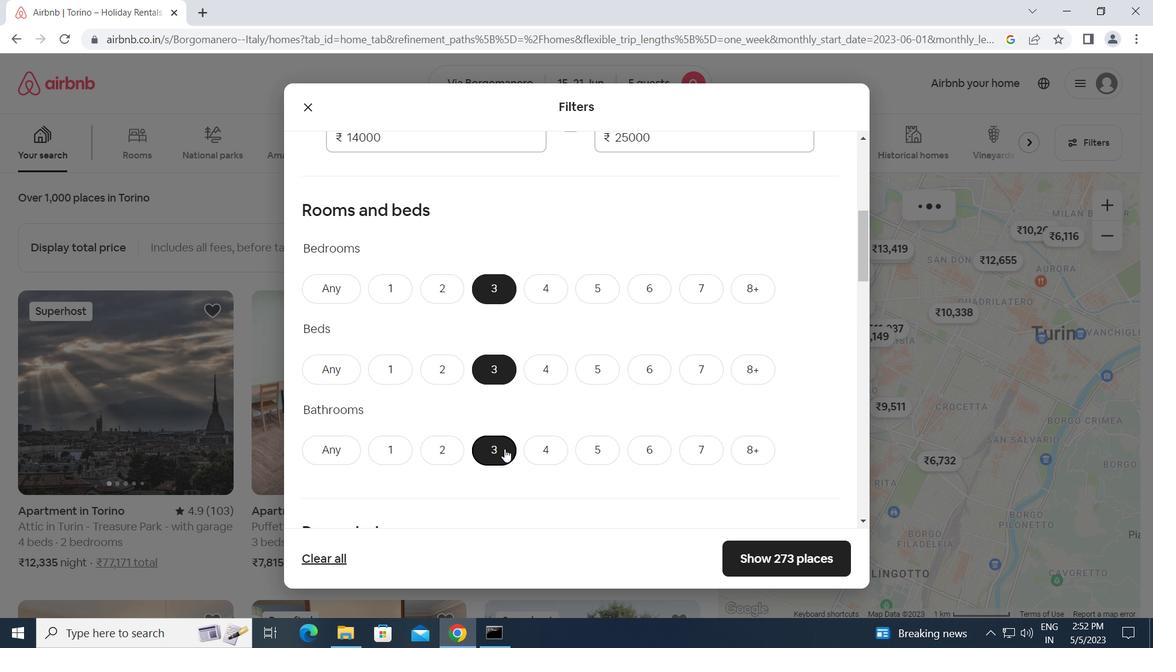 
Action: Mouse scrolled (505, 449) with delta (0, 0)
Screenshot: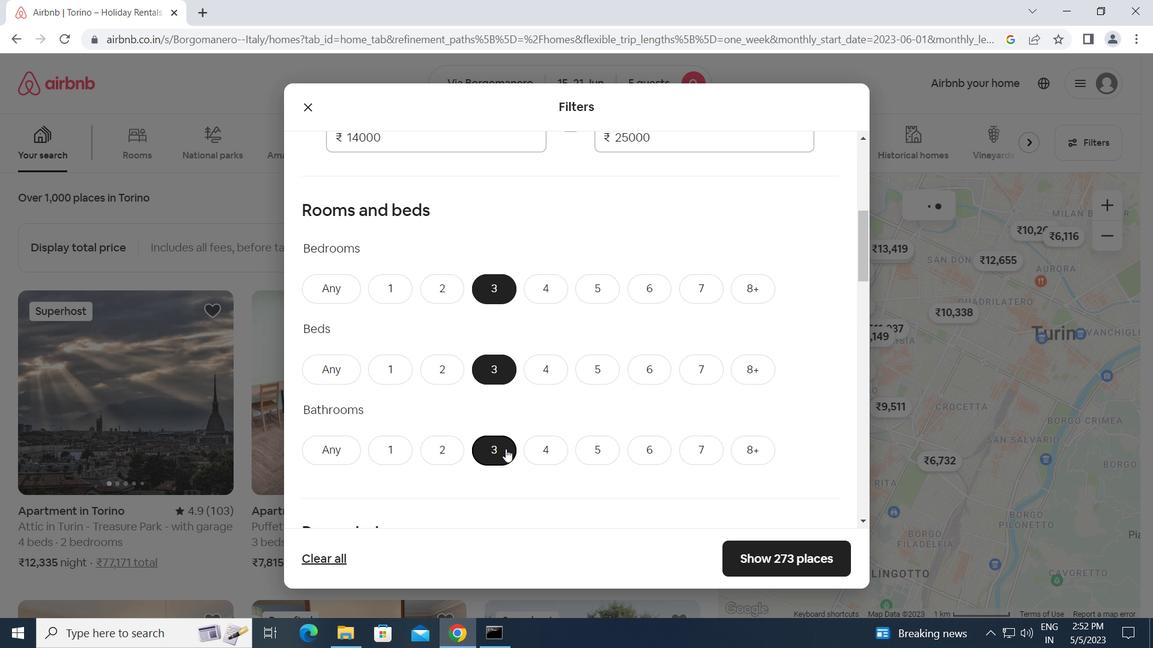 
Action: Mouse scrolled (505, 449) with delta (0, 0)
Screenshot: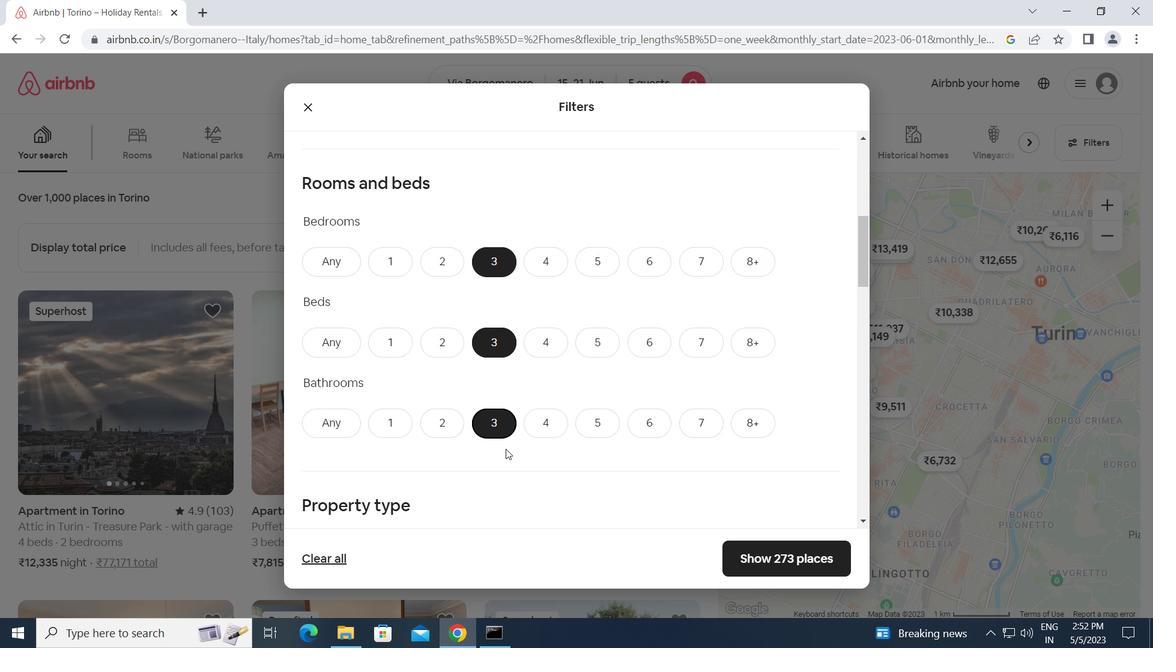 
Action: Mouse moved to (382, 452)
Screenshot: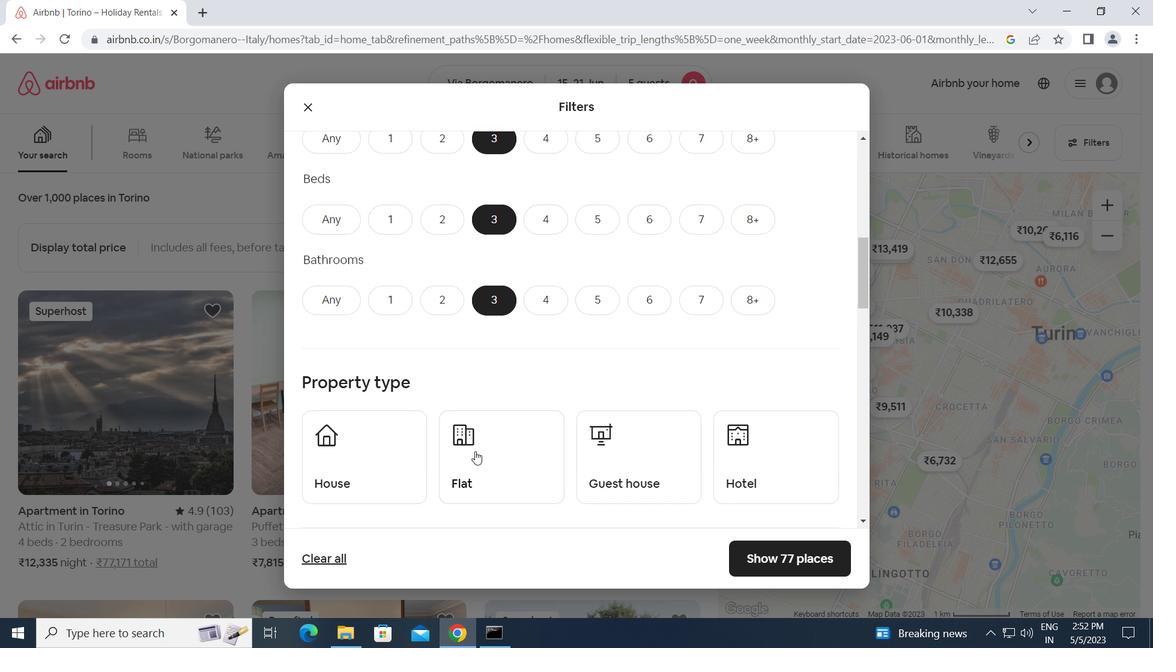 
Action: Mouse pressed left at (382, 452)
Screenshot: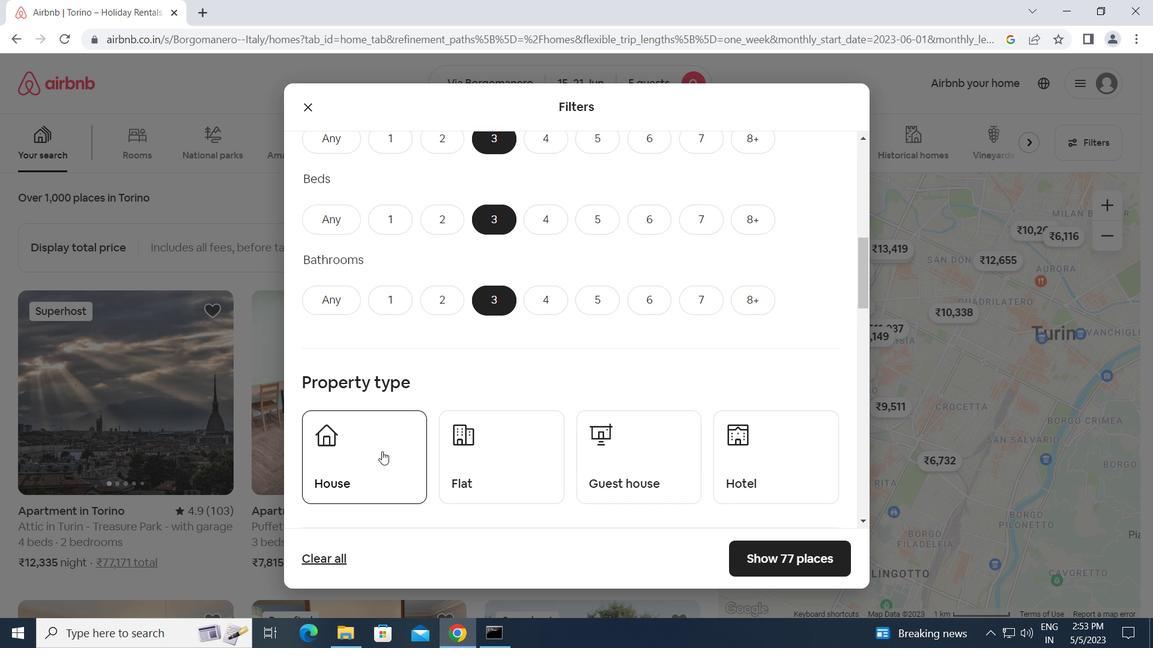 
Action: Mouse moved to (512, 451)
Screenshot: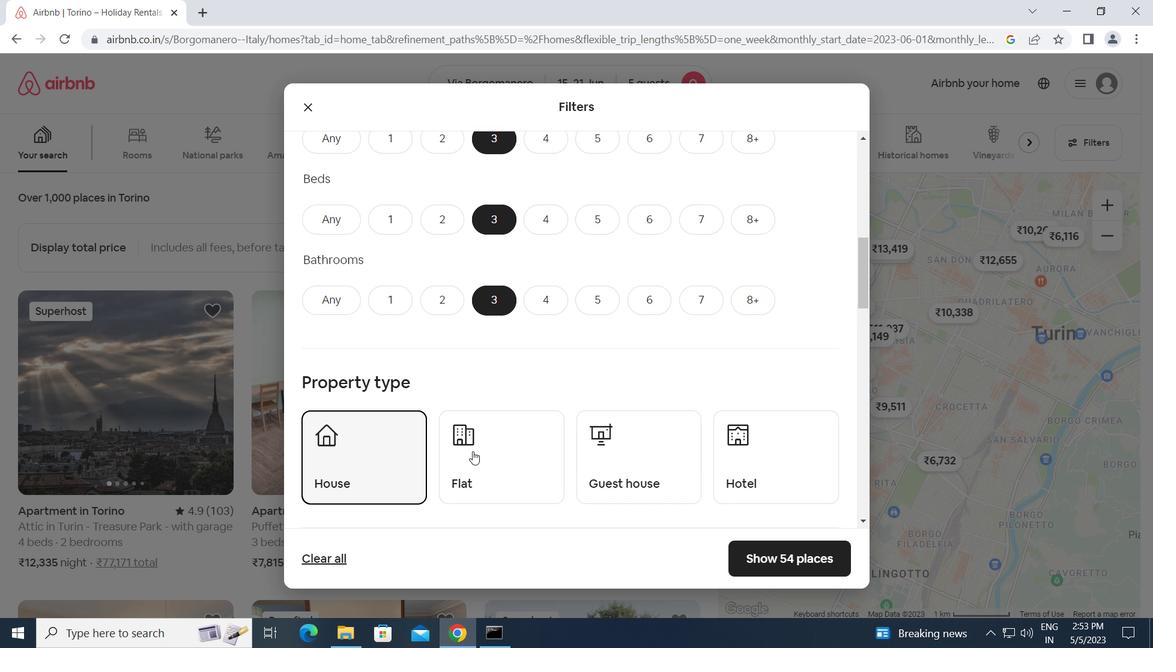 
Action: Mouse pressed left at (512, 451)
Screenshot: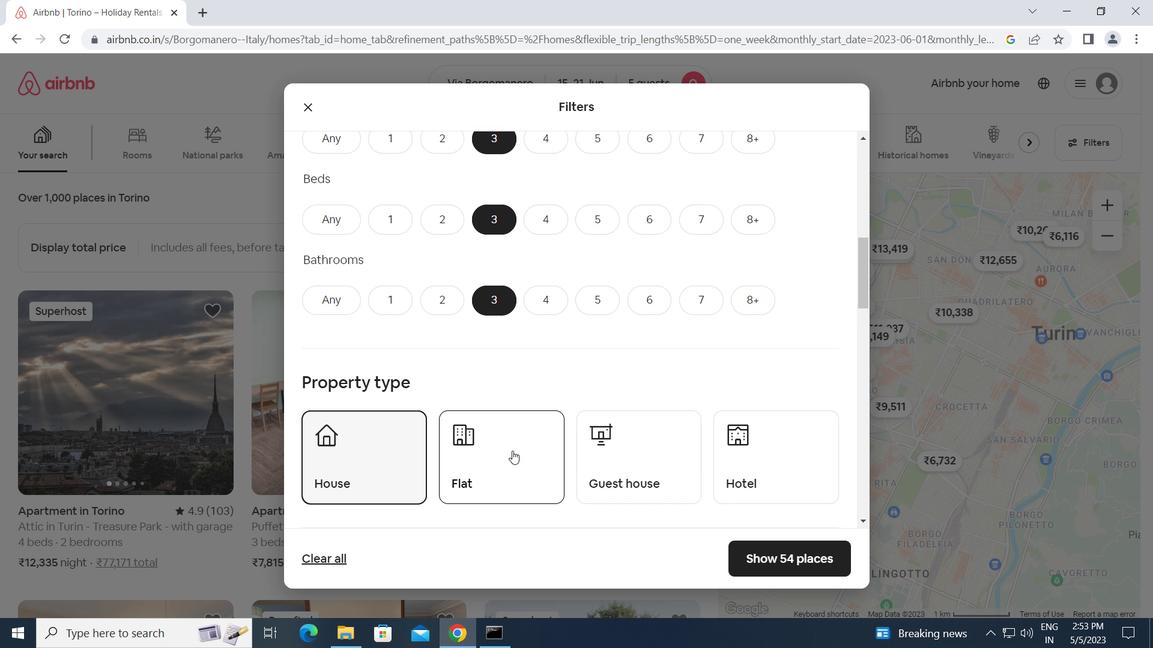
Action: Mouse moved to (640, 448)
Screenshot: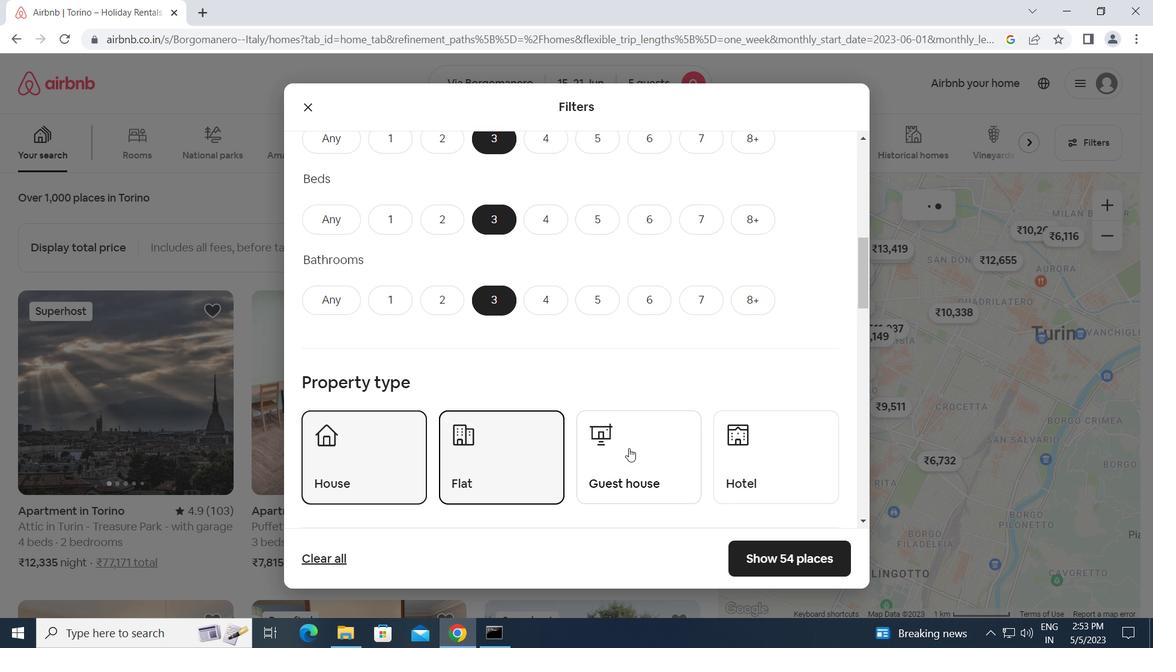 
Action: Mouse pressed left at (640, 448)
Screenshot: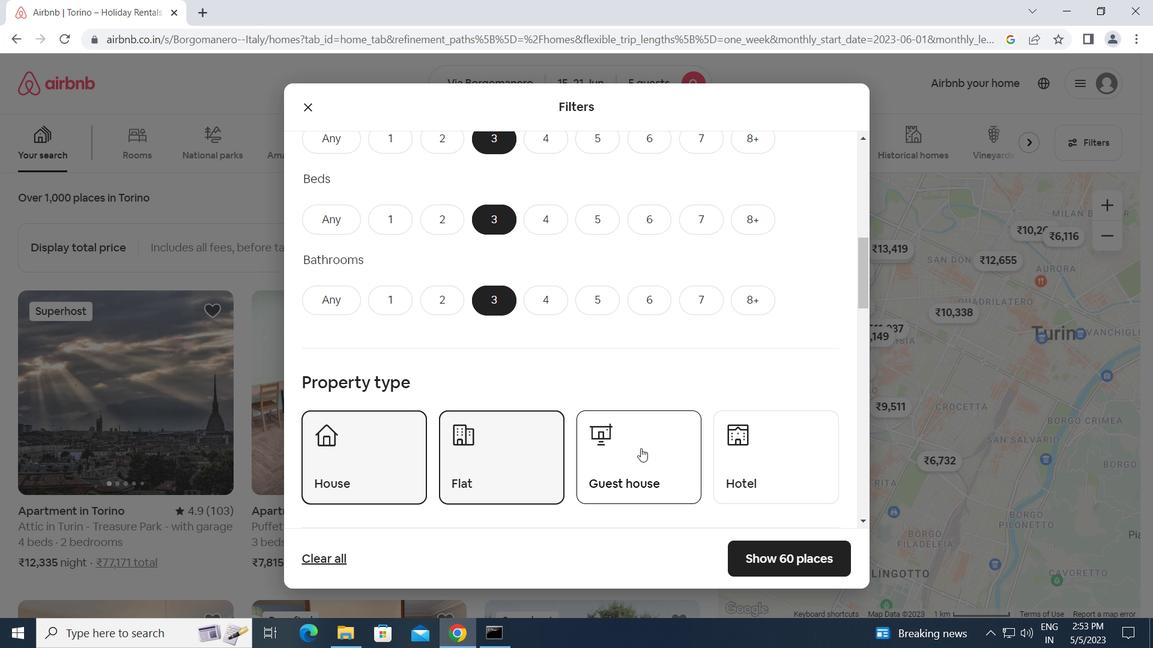 
Action: Mouse moved to (514, 509)
Screenshot: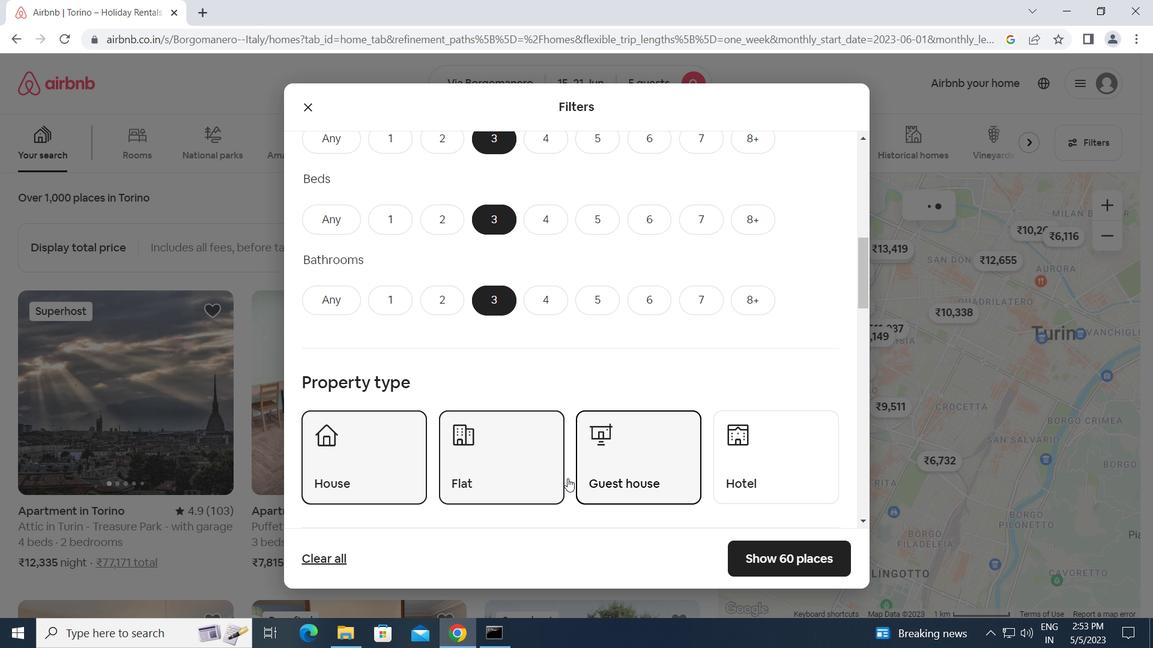 
Action: Mouse scrolled (514, 508) with delta (0, 0)
Screenshot: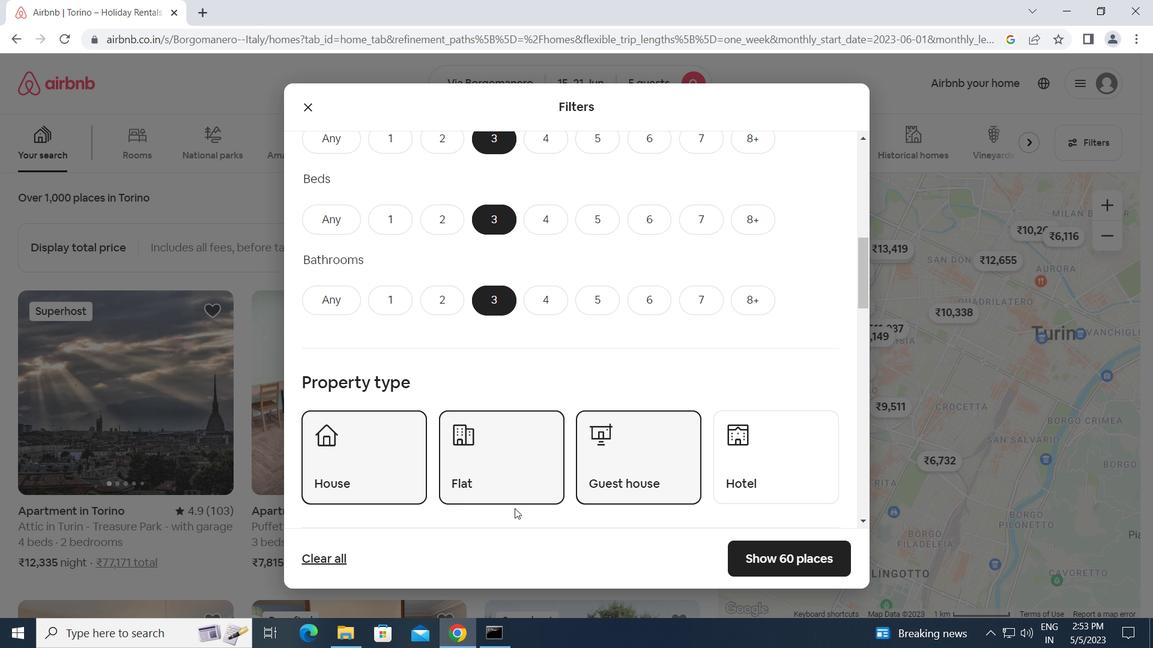 
Action: Mouse scrolled (514, 508) with delta (0, 0)
Screenshot: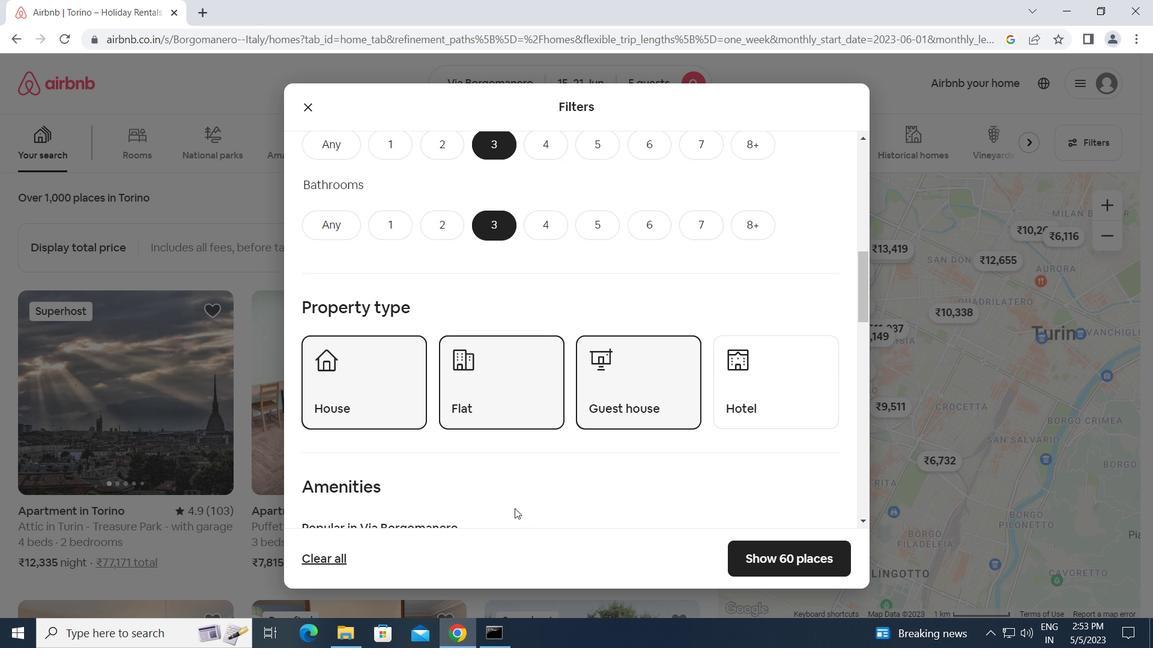 
Action: Mouse scrolled (514, 508) with delta (0, 0)
Screenshot: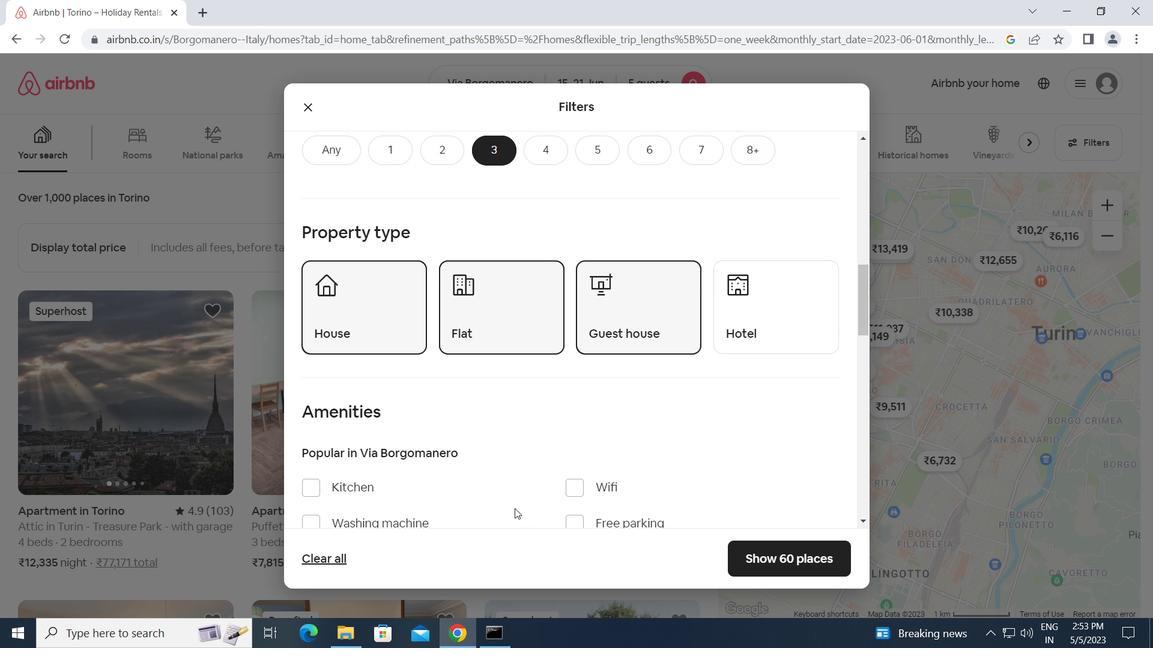 
Action: Mouse scrolled (514, 508) with delta (0, 0)
Screenshot: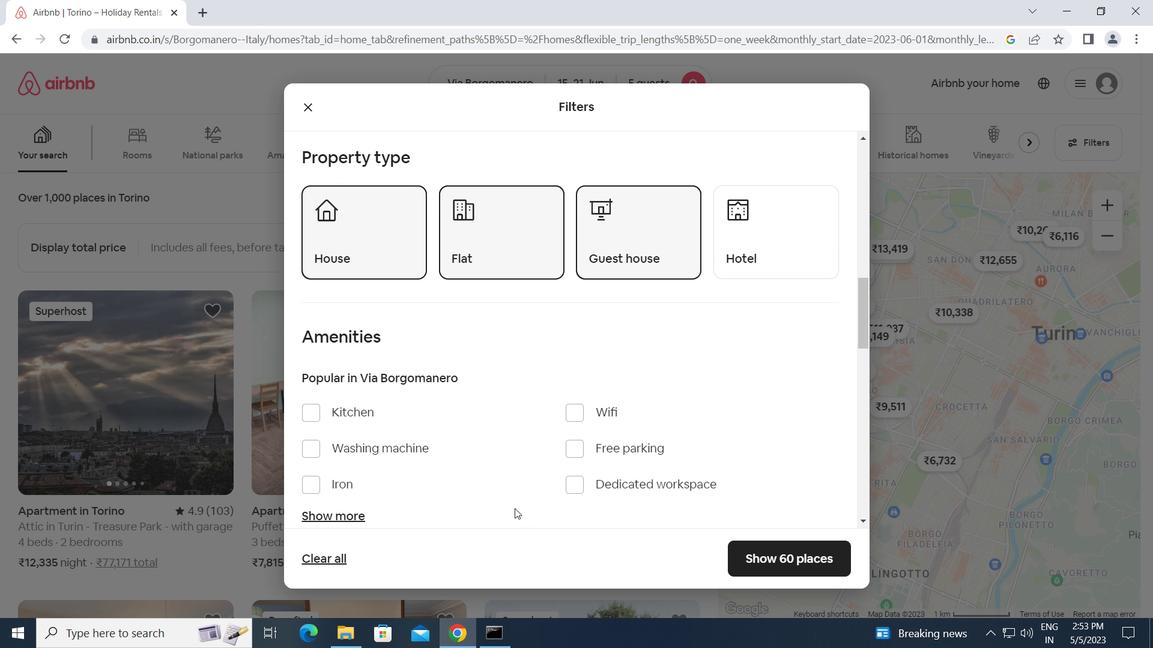 
Action: Mouse moved to (312, 371)
Screenshot: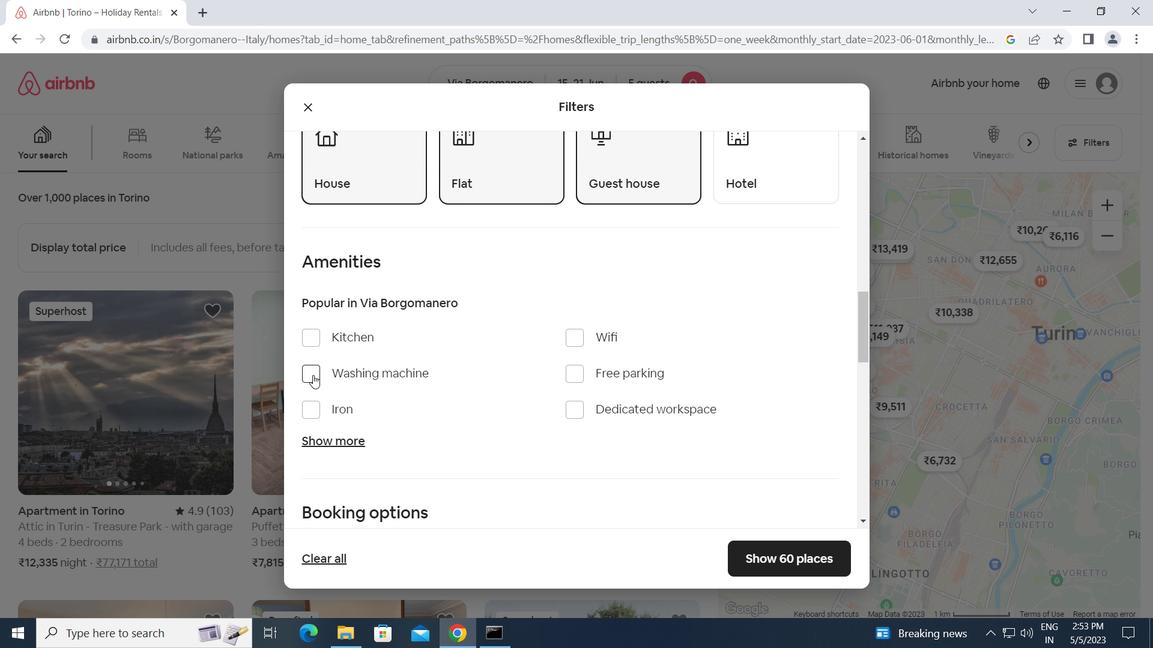 
Action: Mouse pressed left at (312, 371)
Screenshot: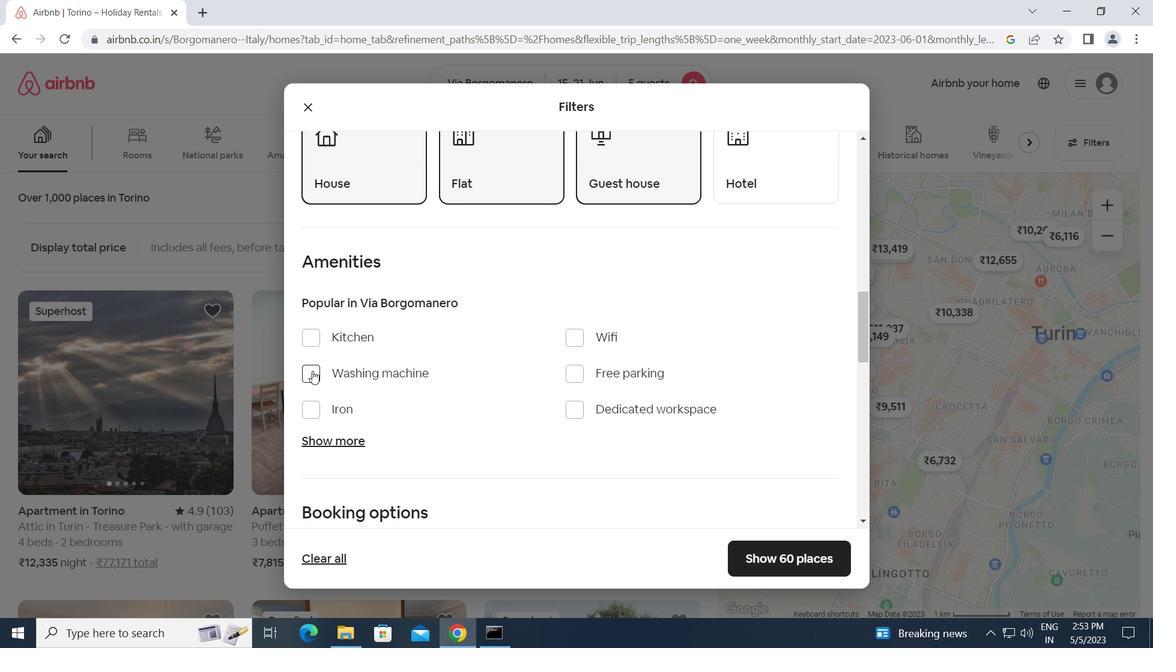 
Action: Mouse moved to (480, 432)
Screenshot: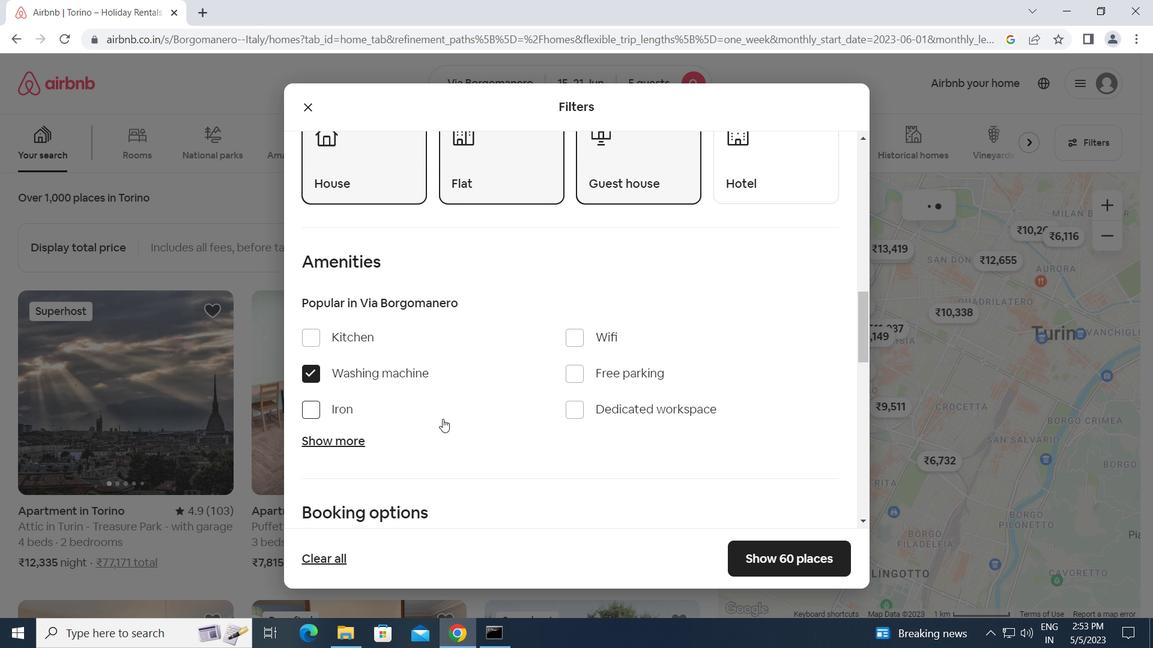 
Action: Mouse scrolled (480, 431) with delta (0, 0)
Screenshot: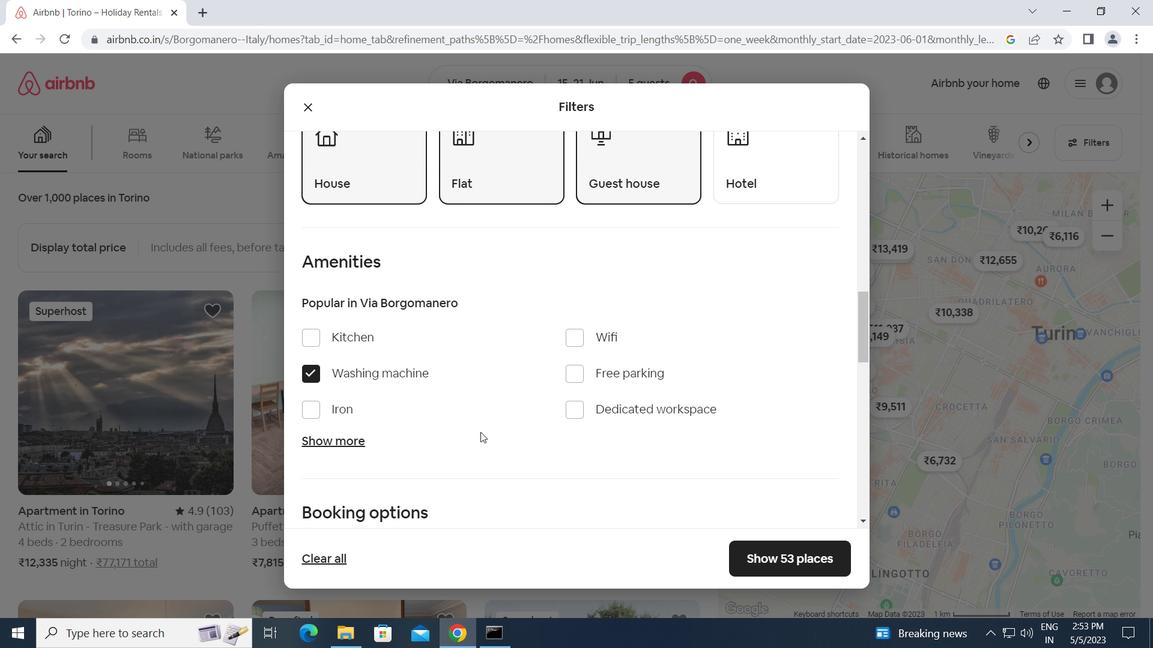 
Action: Mouse scrolled (480, 431) with delta (0, 0)
Screenshot: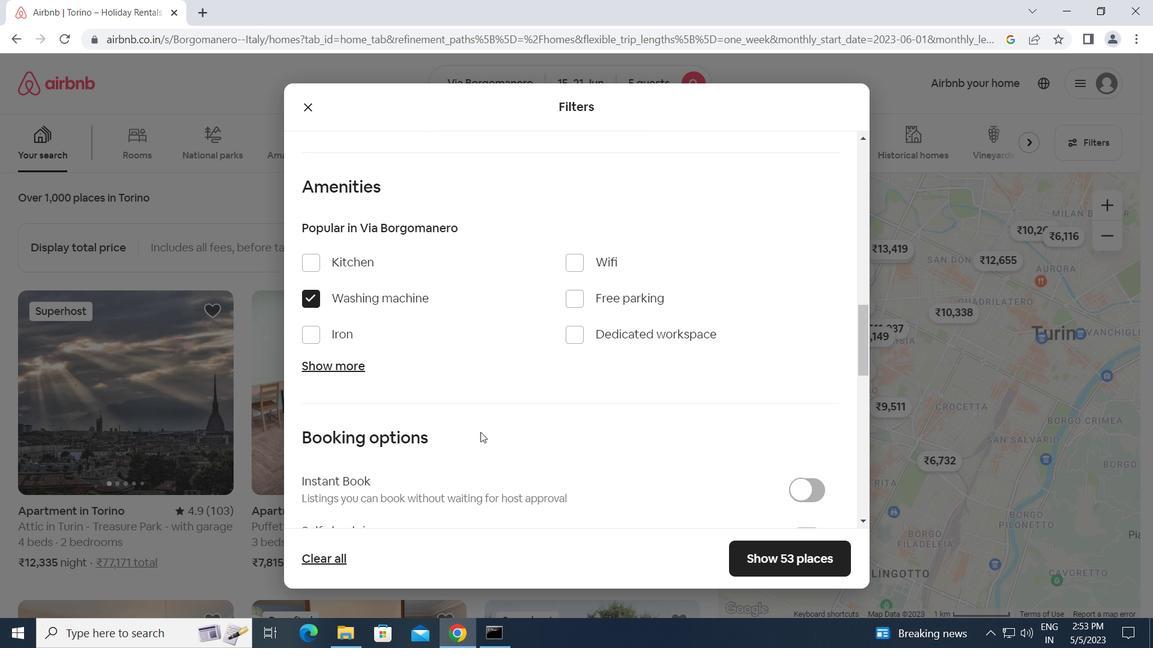 
Action: Mouse scrolled (480, 431) with delta (0, 0)
Screenshot: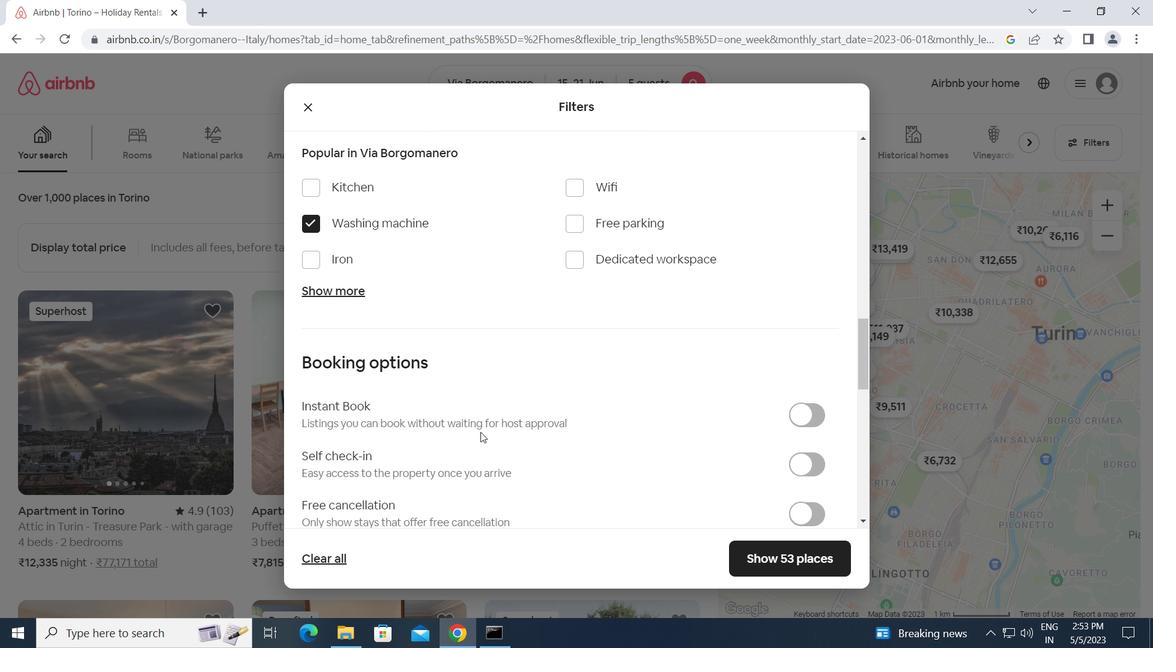 
Action: Mouse moved to (793, 388)
Screenshot: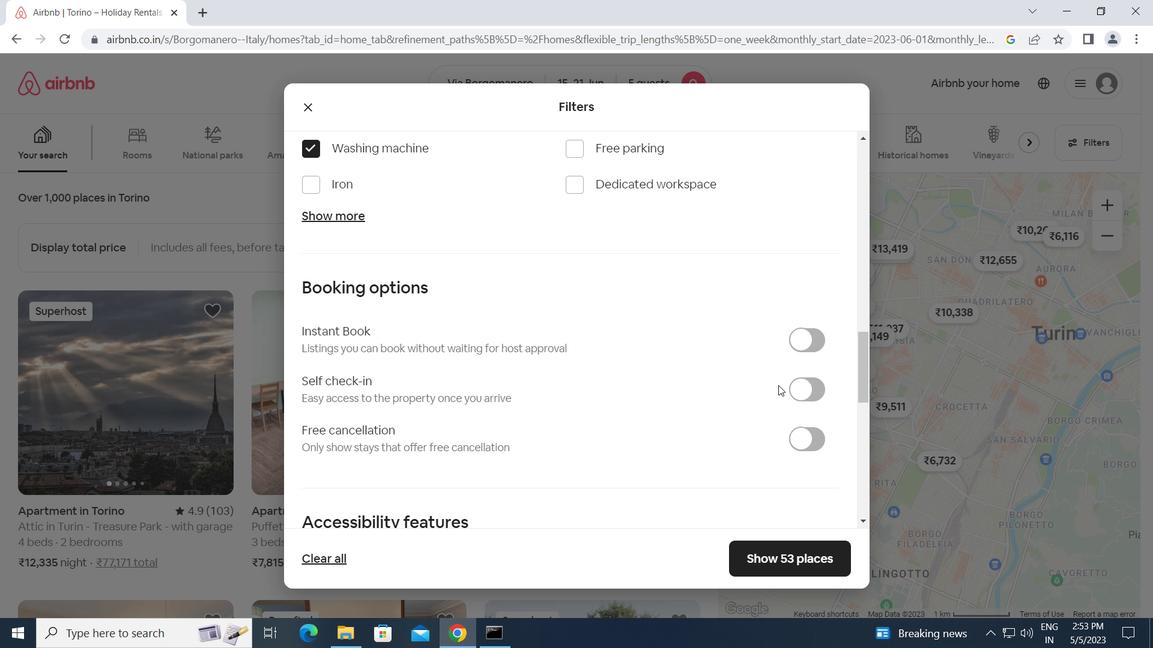 
Action: Mouse pressed left at (793, 388)
Screenshot: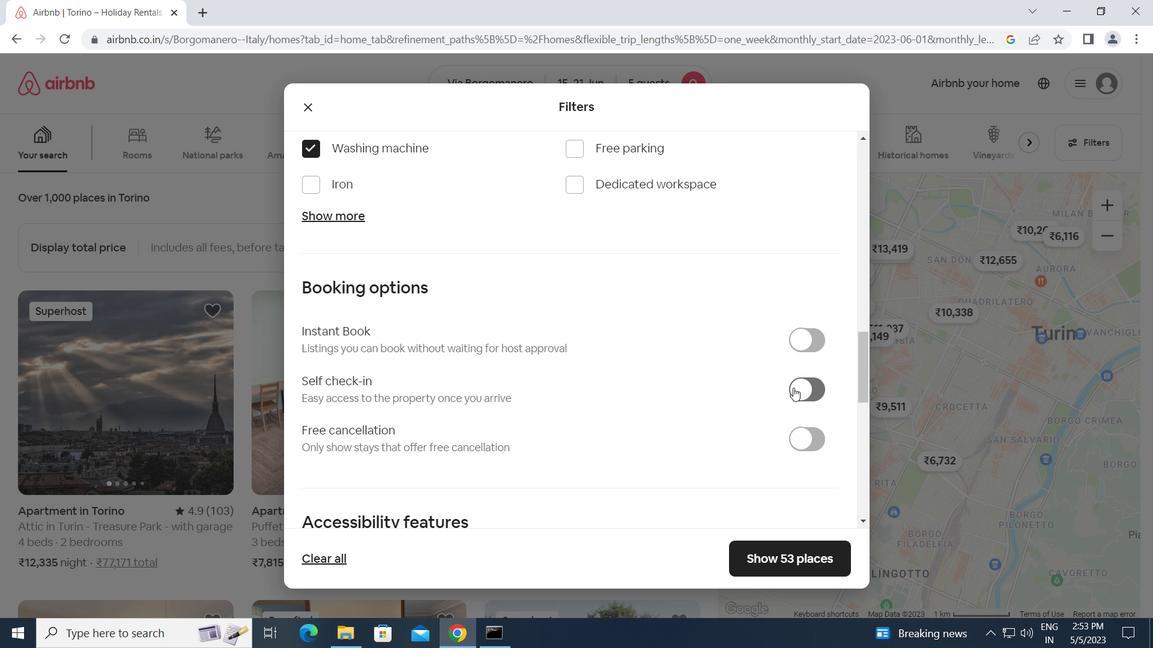 
Action: Mouse moved to (639, 428)
Screenshot: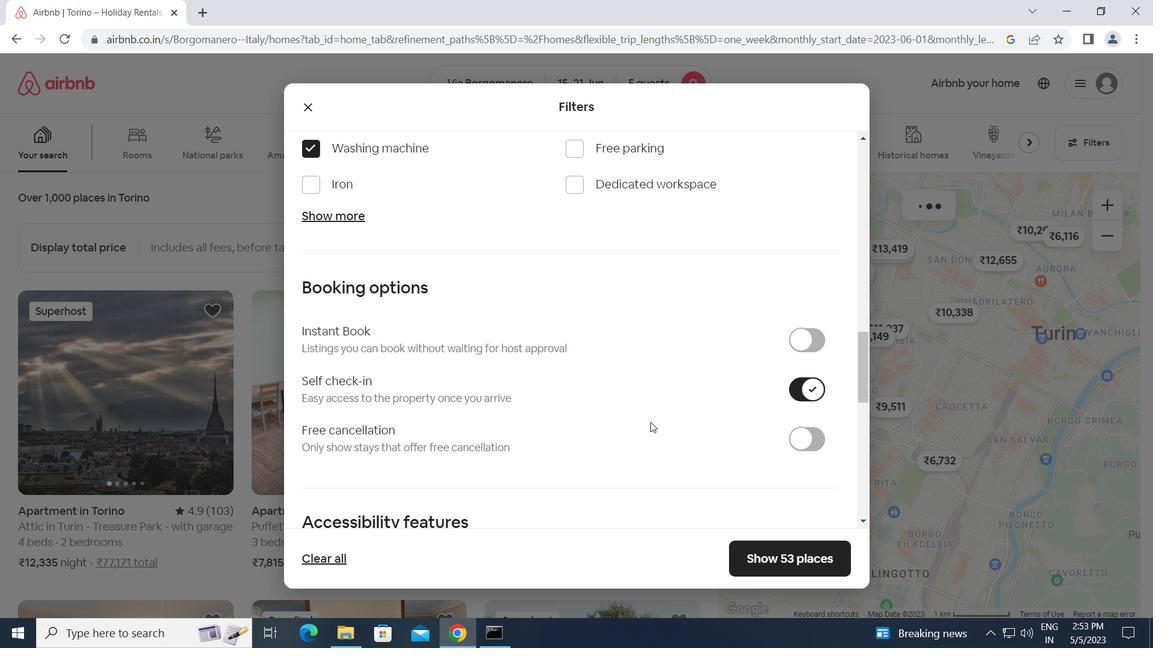 
Action: Mouse scrolled (639, 427) with delta (0, 0)
Screenshot: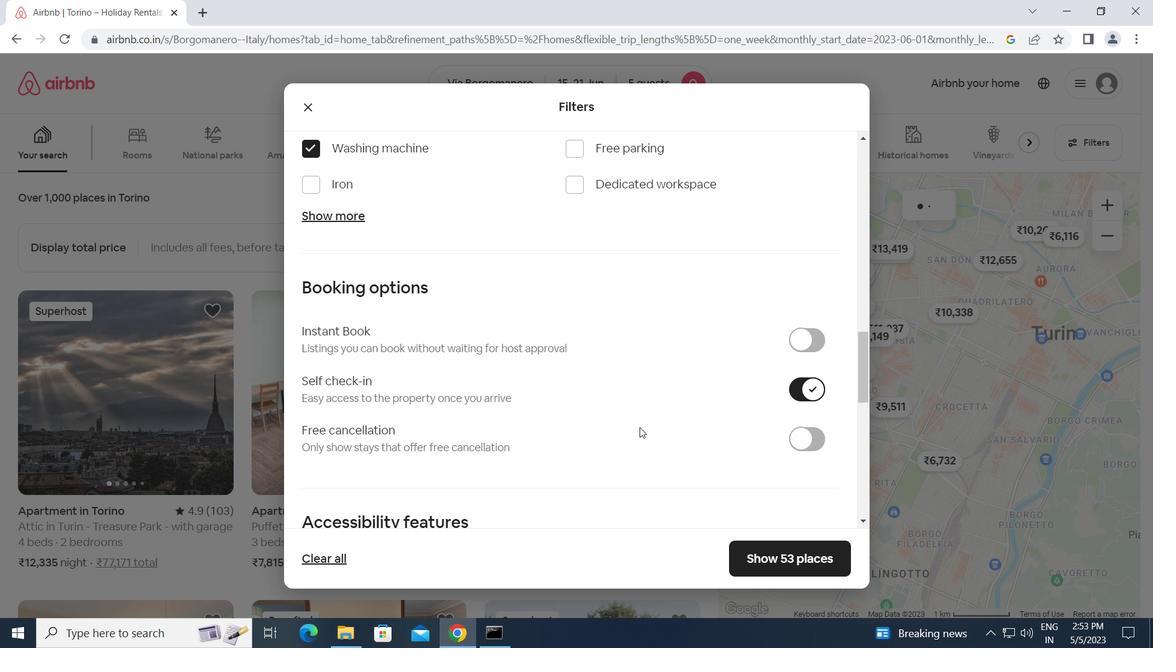
Action: Mouse scrolled (639, 427) with delta (0, 0)
Screenshot: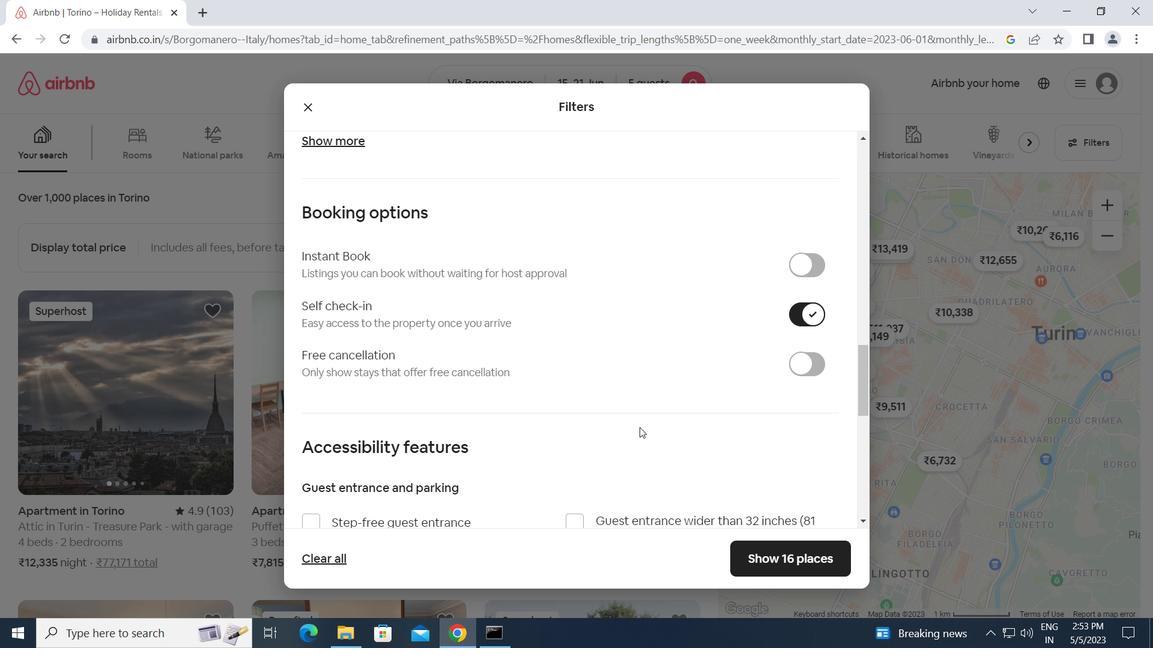 
Action: Mouse scrolled (639, 427) with delta (0, 0)
Screenshot: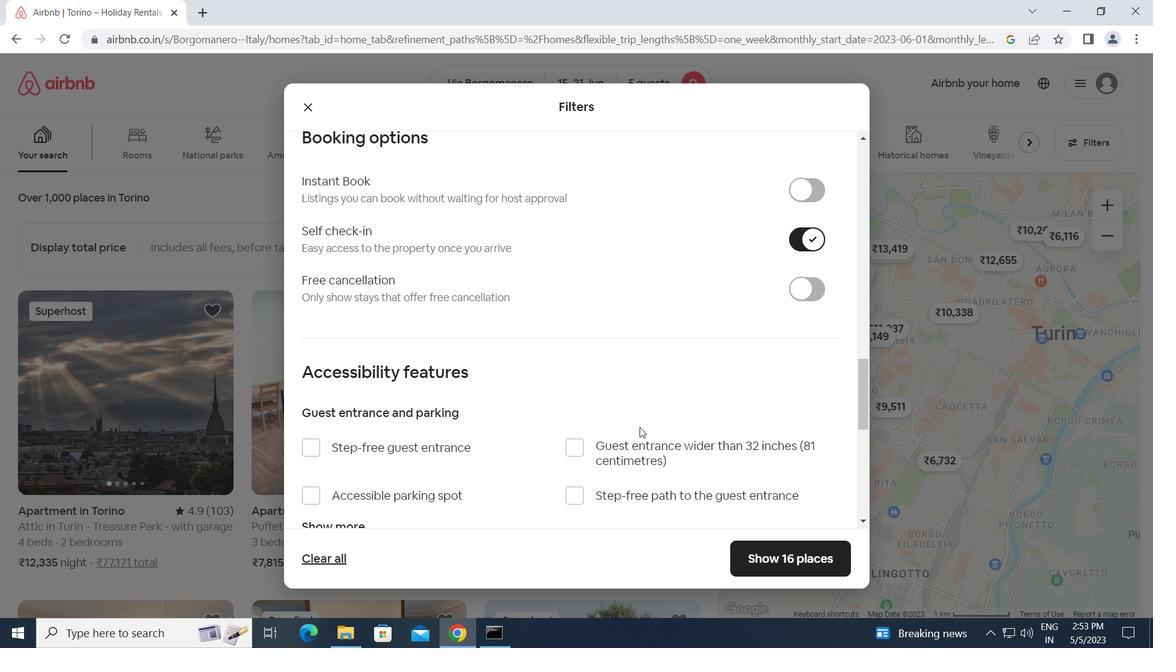
Action: Mouse scrolled (639, 427) with delta (0, 0)
Screenshot: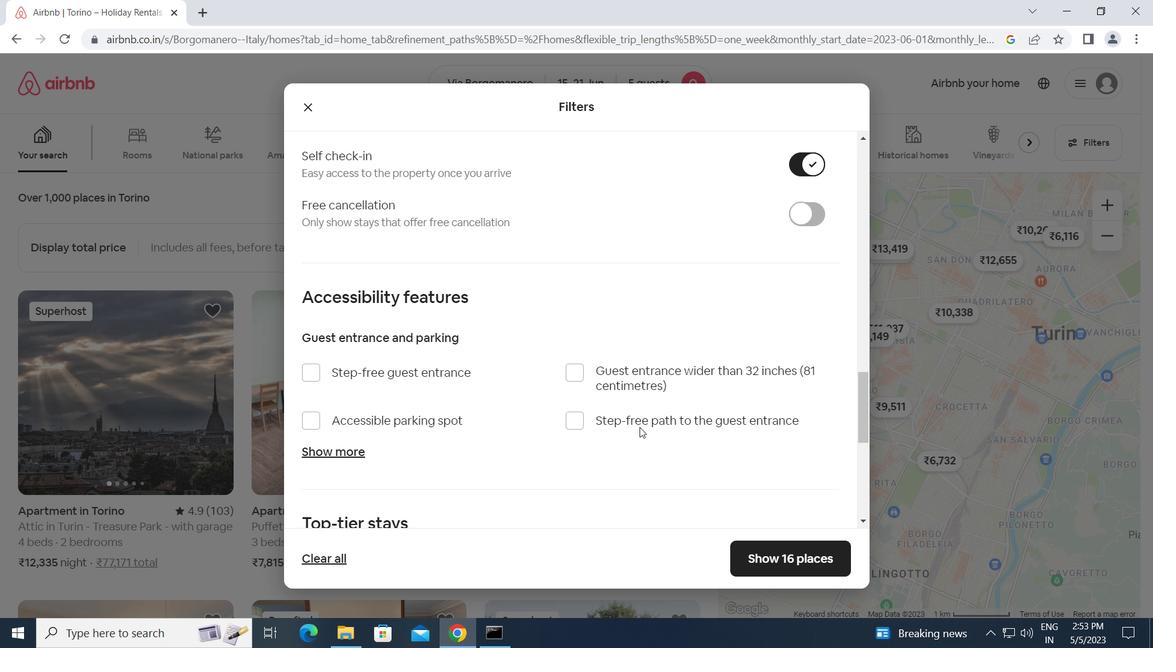 
Action: Mouse scrolled (639, 427) with delta (0, 0)
Screenshot: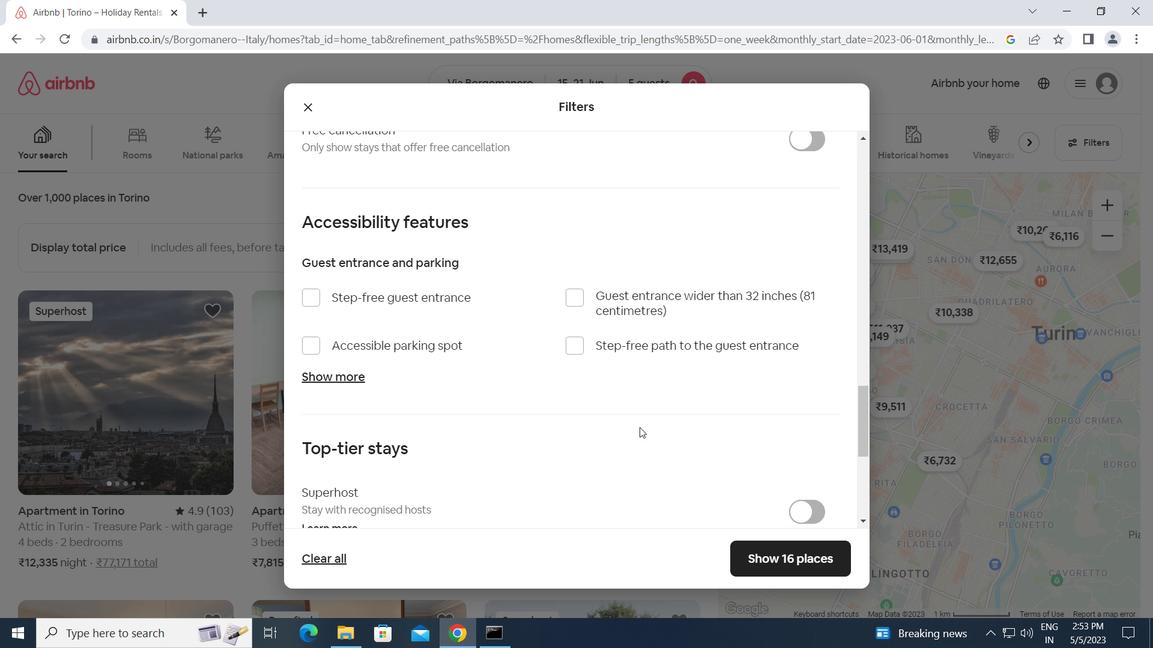 
Action: Mouse scrolled (639, 427) with delta (0, 0)
Screenshot: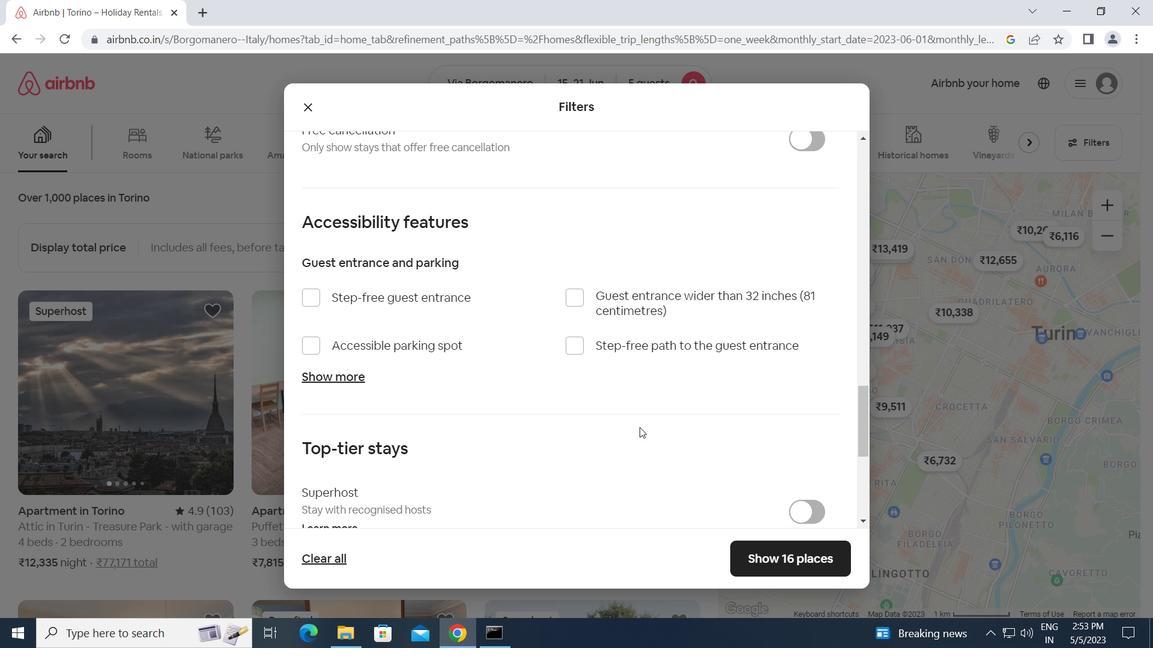 
Action: Mouse scrolled (639, 427) with delta (0, 0)
Screenshot: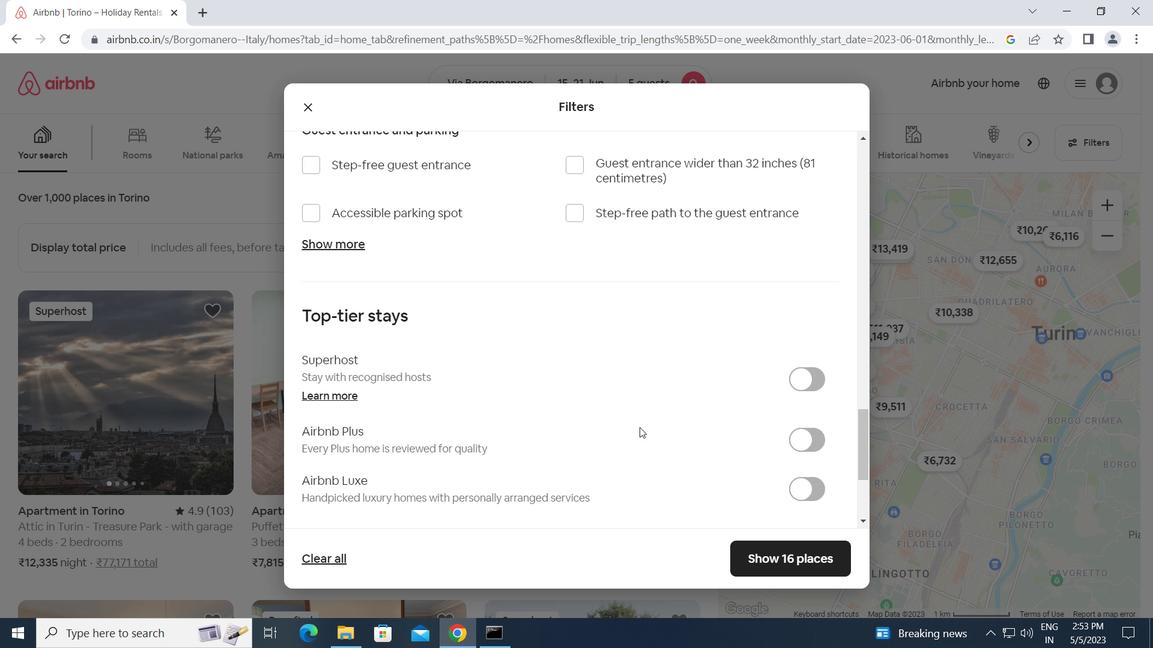 
Action: Mouse moved to (595, 449)
Screenshot: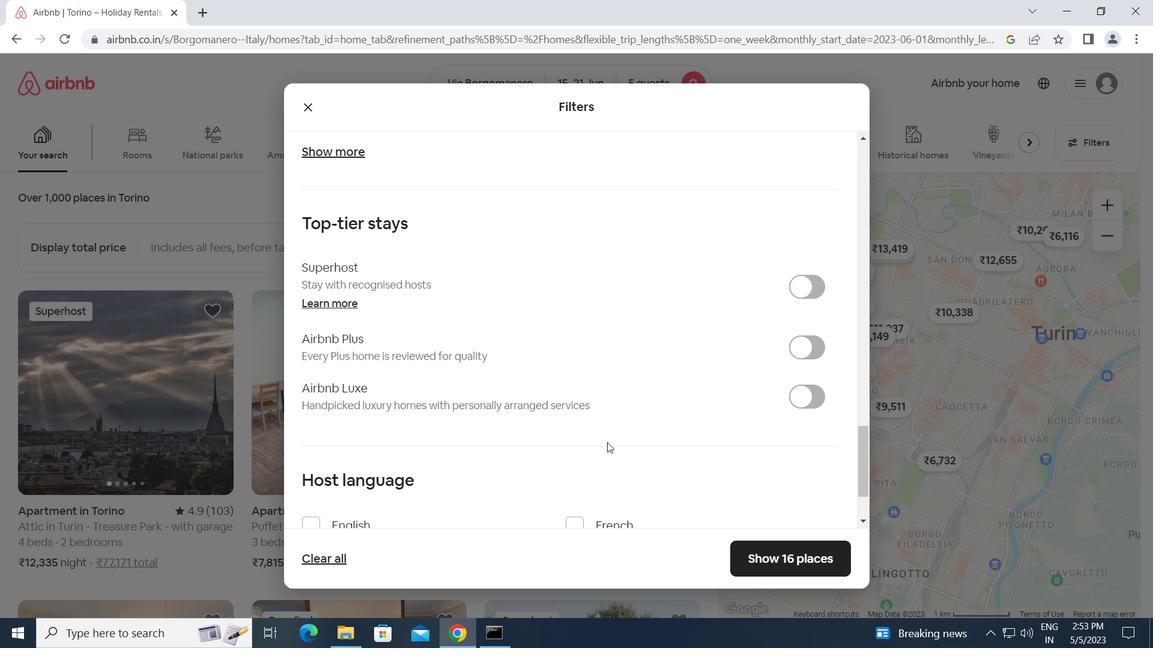 
Action: Mouse scrolled (595, 448) with delta (0, 0)
Screenshot: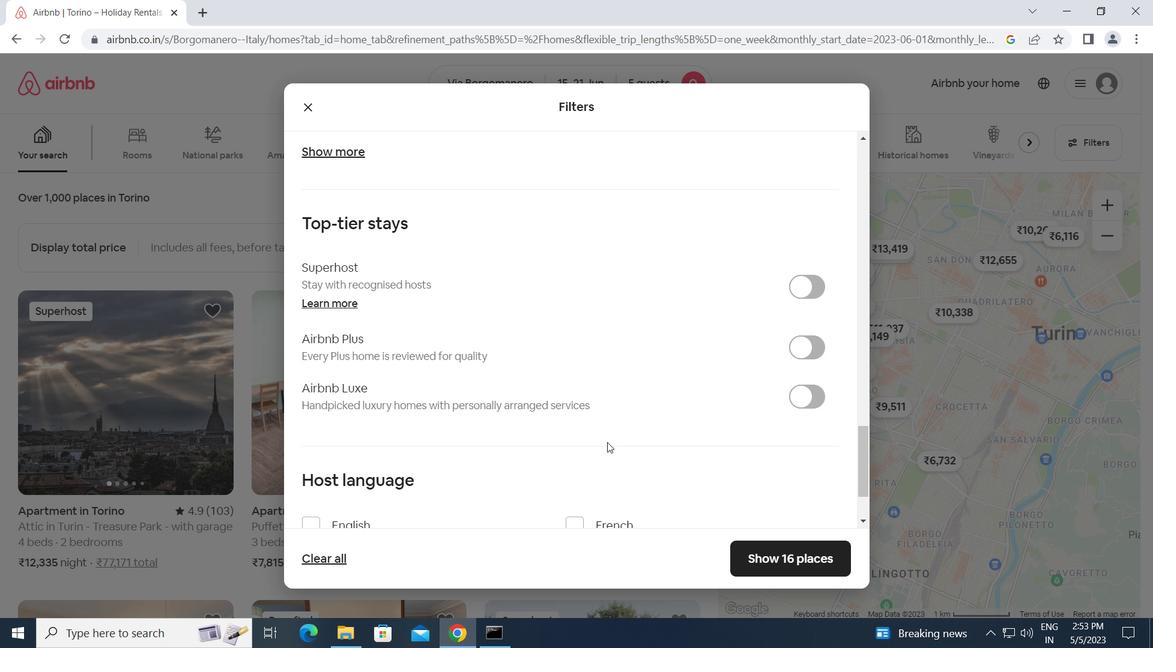 
Action: Mouse scrolled (595, 448) with delta (0, 0)
Screenshot: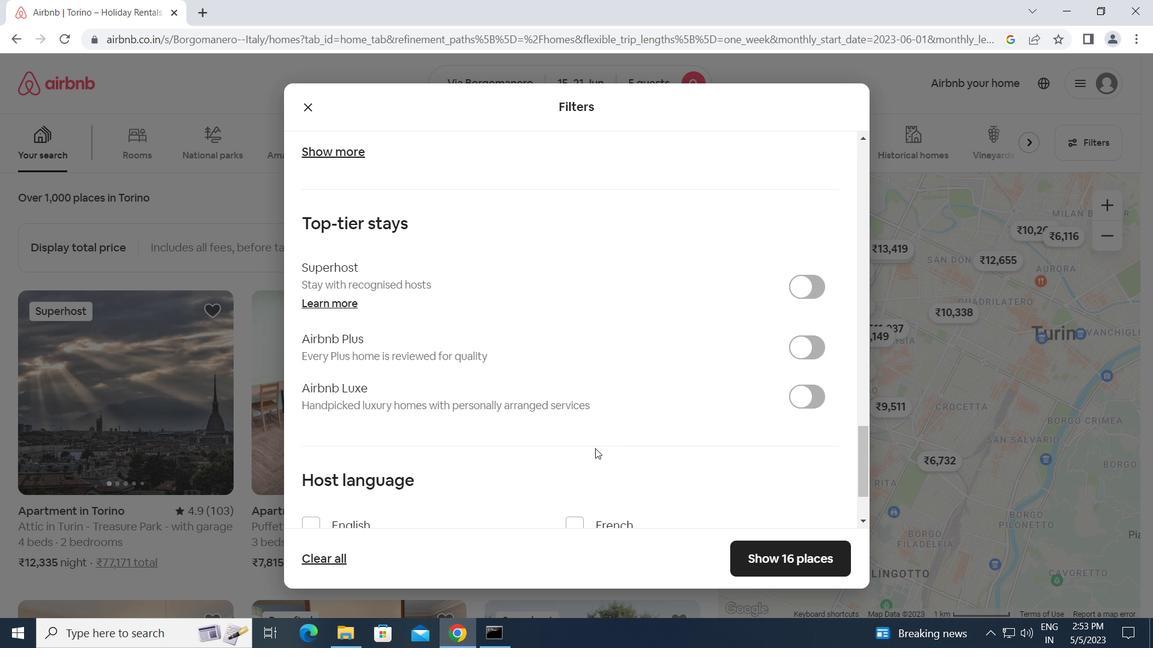 
Action: Mouse moved to (302, 419)
Screenshot: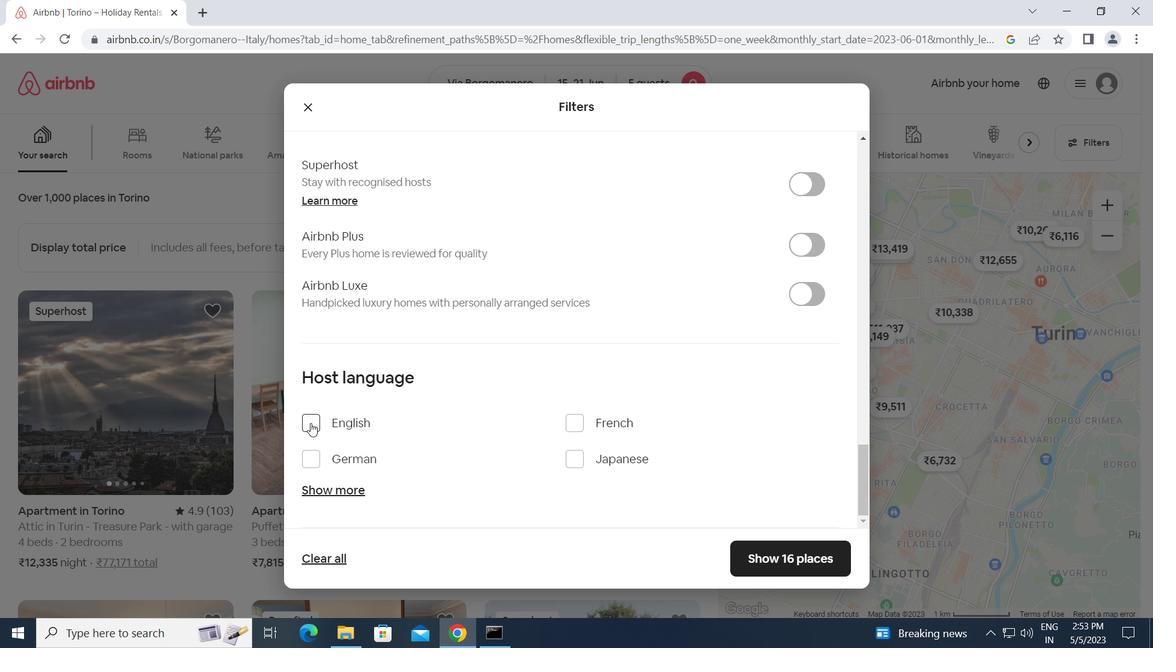 
Action: Mouse pressed left at (302, 419)
Screenshot: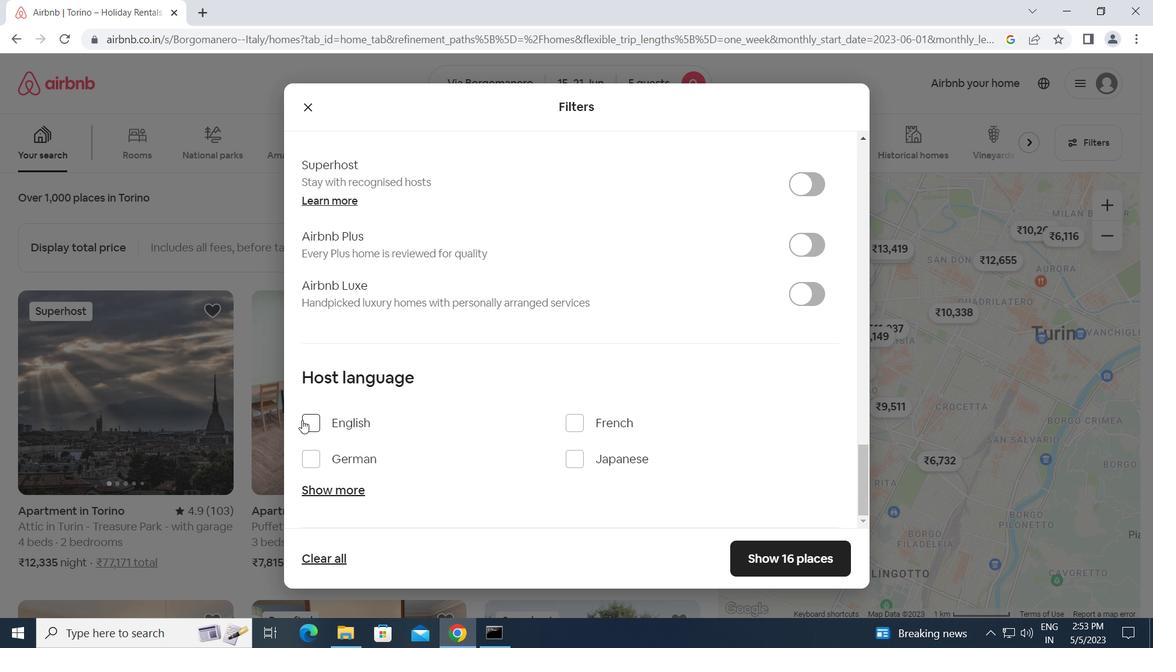 
Action: Mouse moved to (812, 554)
Screenshot: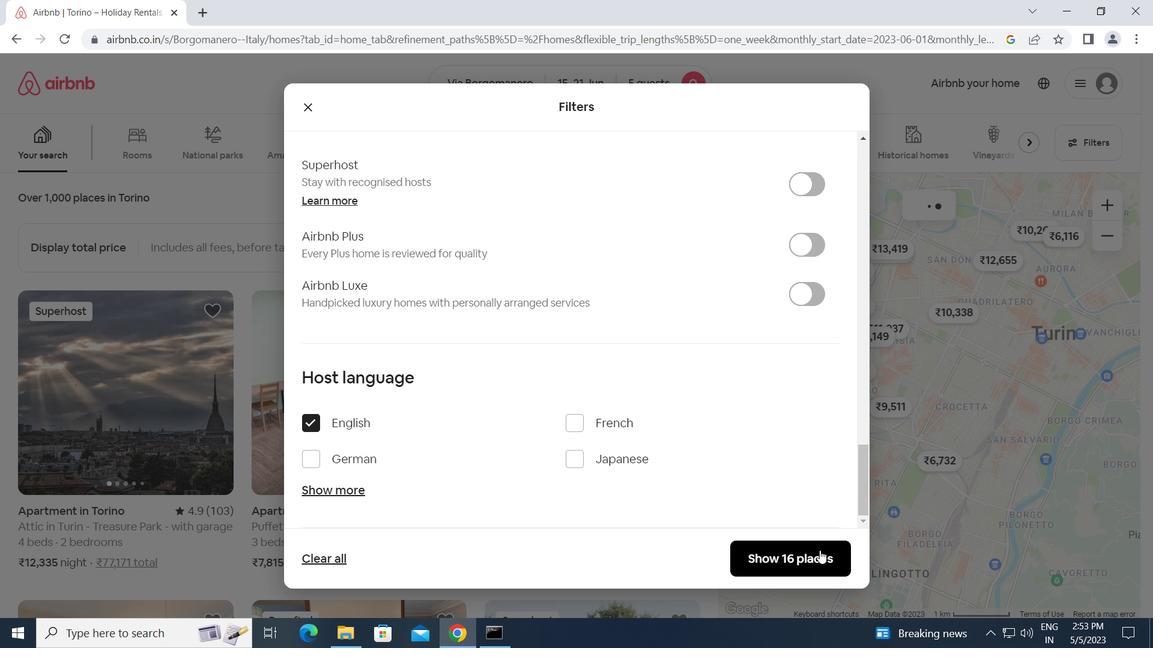 
Action: Mouse pressed left at (812, 554)
Screenshot: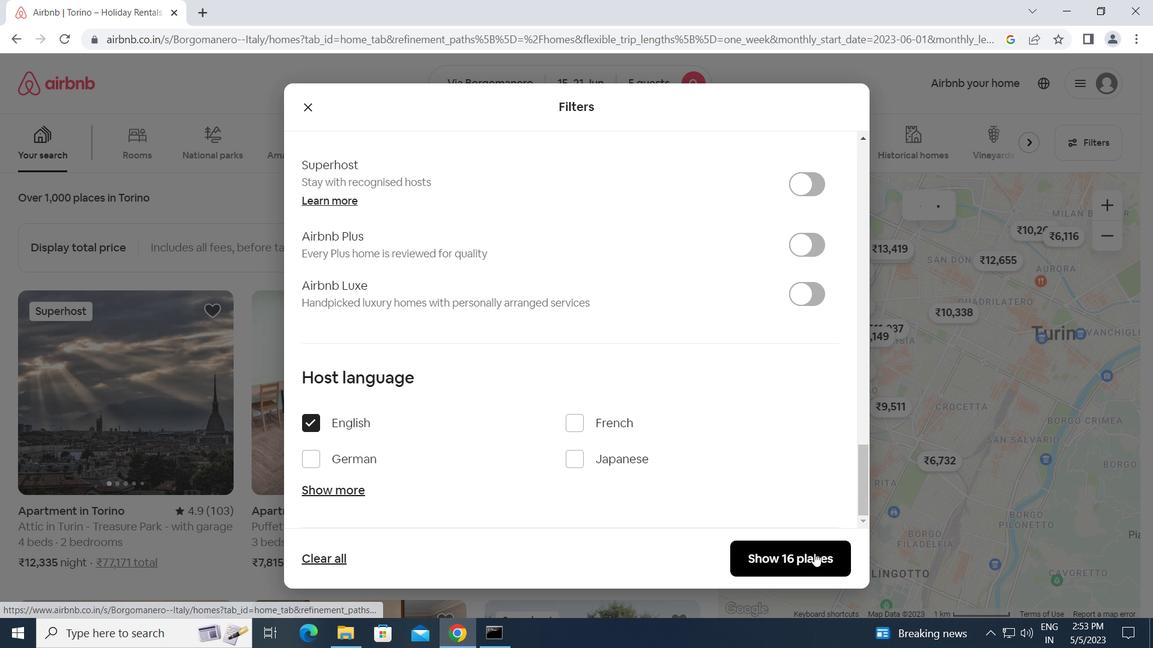 
Action: Mouse moved to (812, 554)
Screenshot: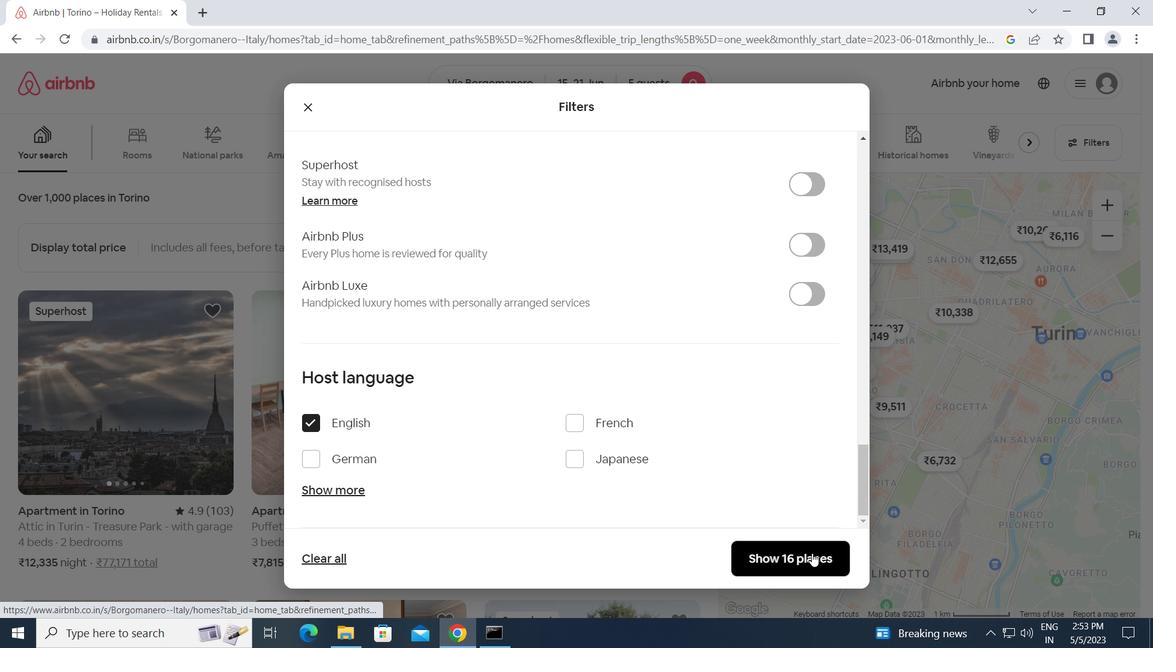 
